 Task: Find connections with filter location Barranqueras with filter topic #aiwith filter profile language German with filter current company Mechanical Jobs and Career with filter school K.Ramakrishnan College of Engineering with filter industry Magnetic and Optical Media Manufacturing with filter service category HR Consulting with filter keywords title Finance Director
Action: Mouse moved to (497, 111)
Screenshot: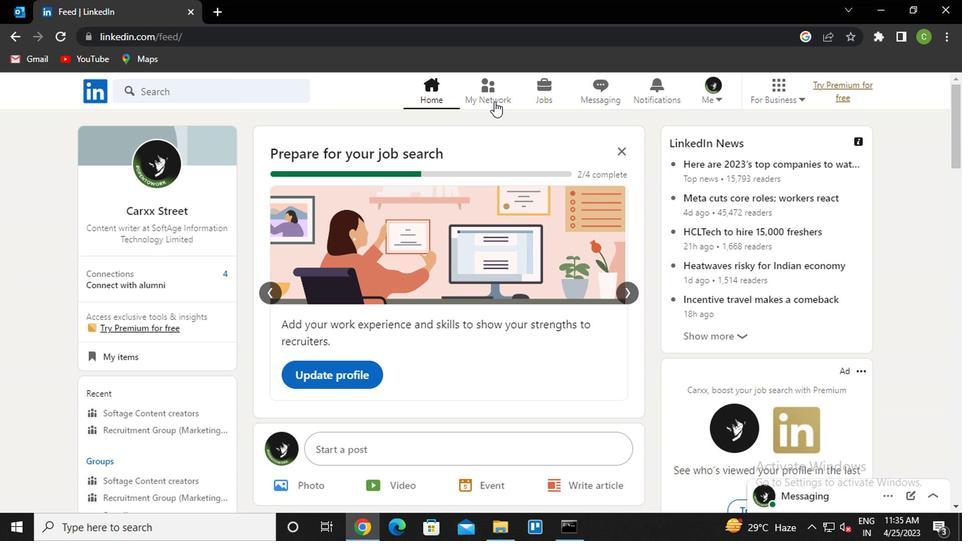 
Action: Mouse pressed left at (497, 111)
Screenshot: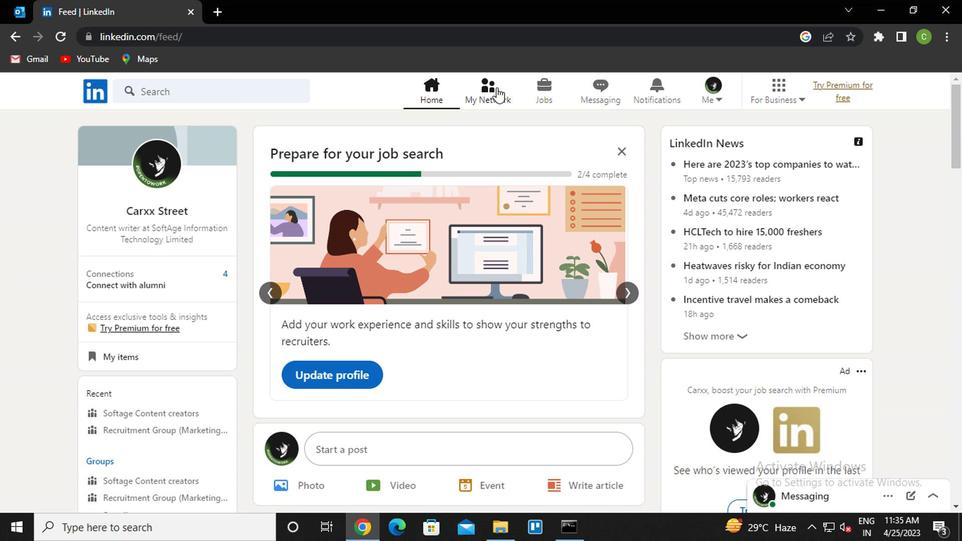 
Action: Mouse moved to (180, 174)
Screenshot: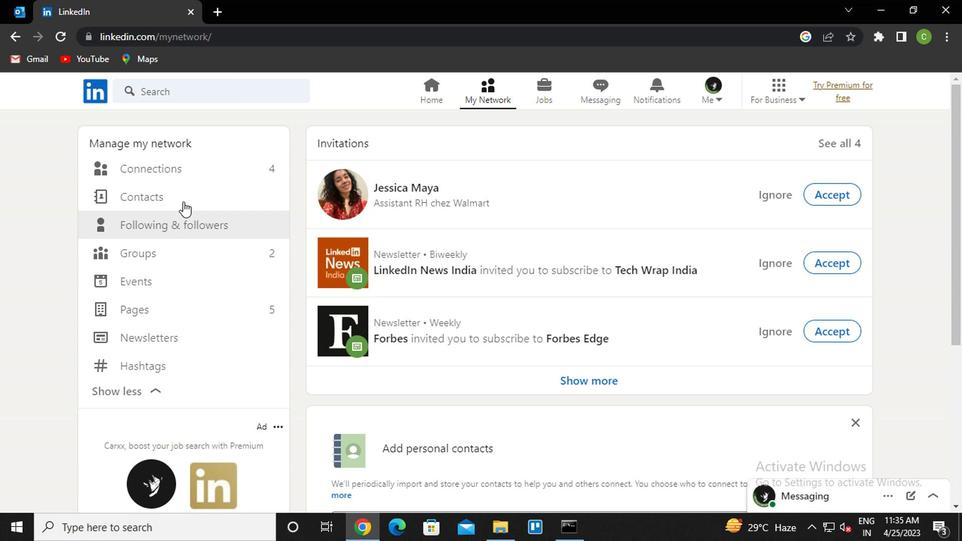 
Action: Mouse pressed left at (180, 174)
Screenshot: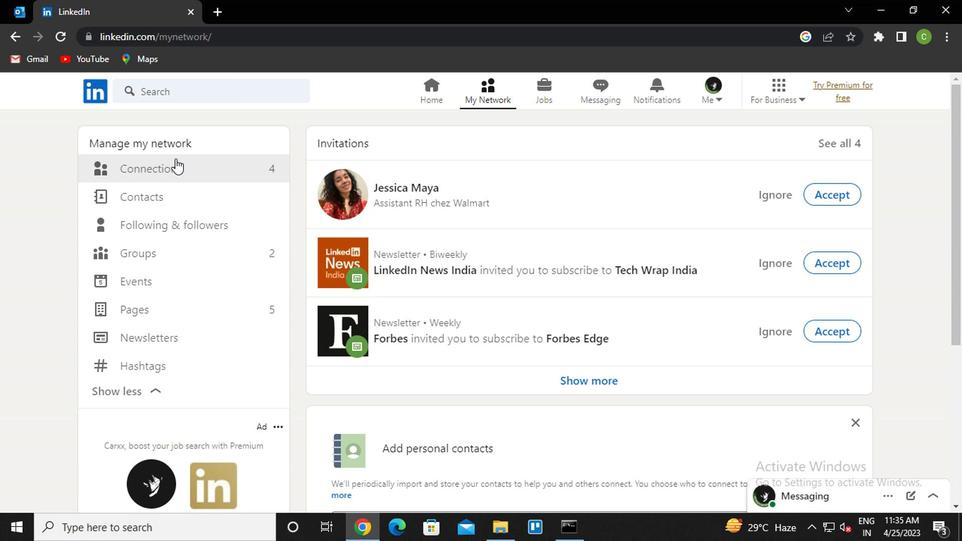 
Action: Mouse moved to (232, 188)
Screenshot: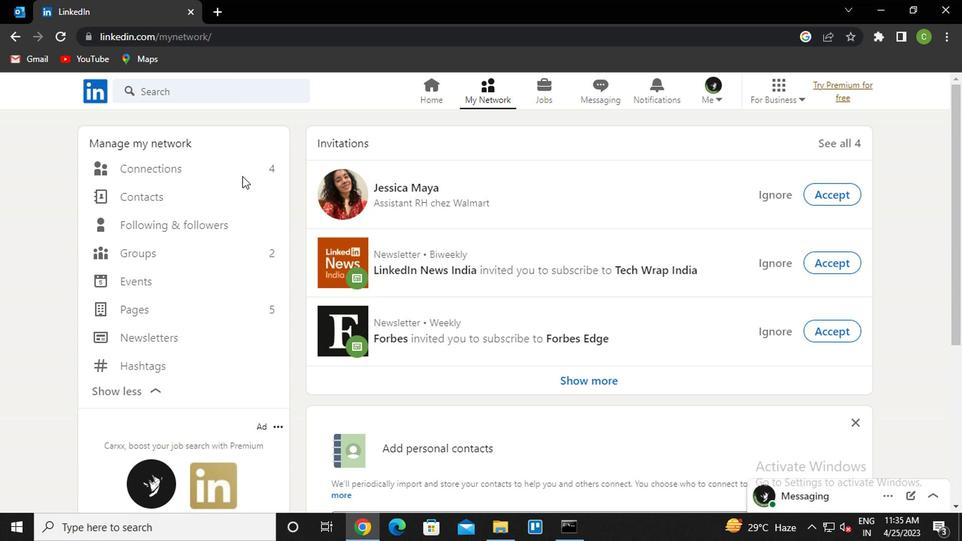 
Action: Mouse pressed left at (232, 188)
Screenshot: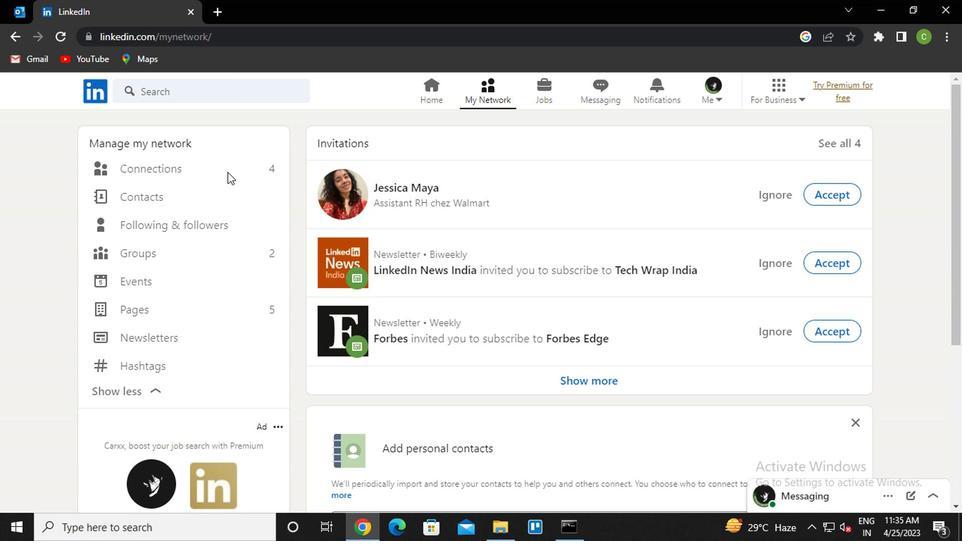 
Action: Mouse moved to (453, 245)
Screenshot: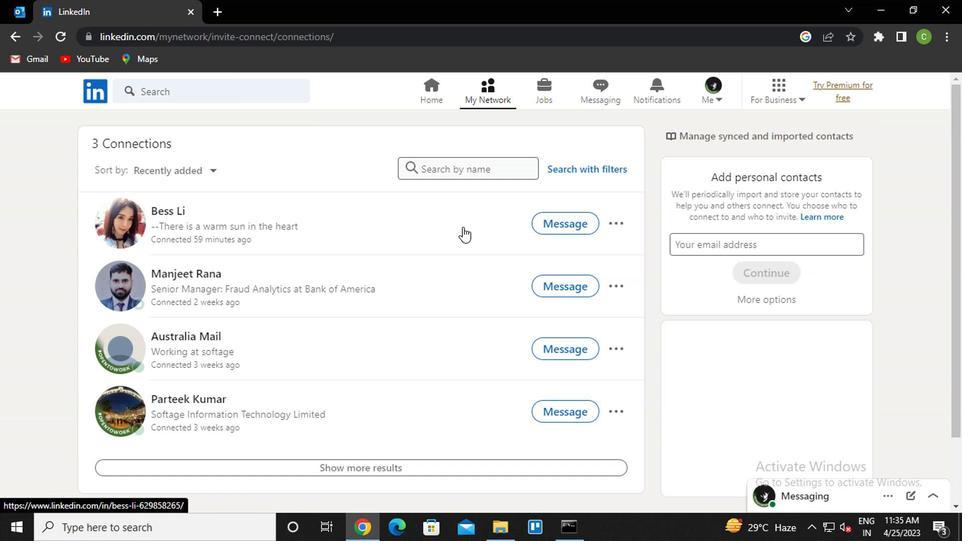 
Action: Mouse scrolled (453, 246) with delta (0, 0)
Screenshot: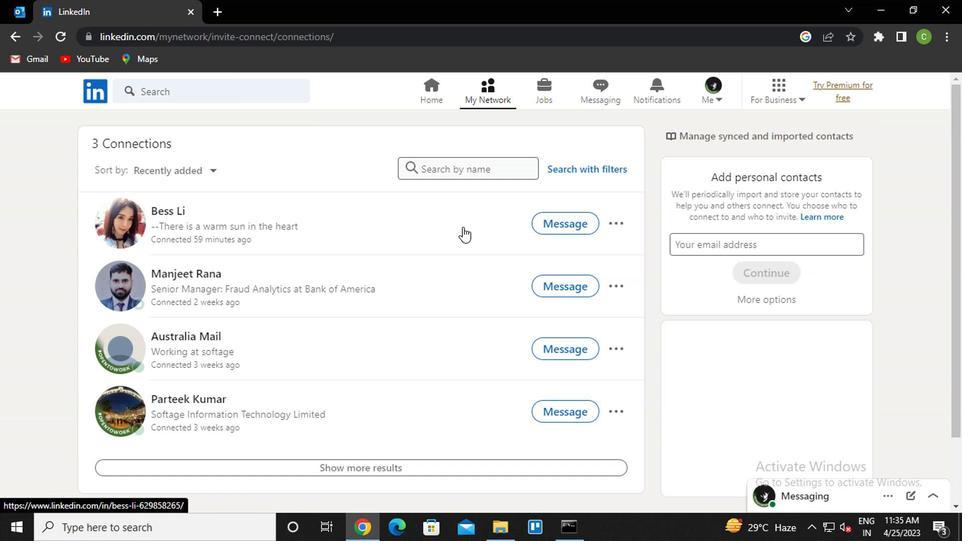 
Action: Mouse moved to (561, 186)
Screenshot: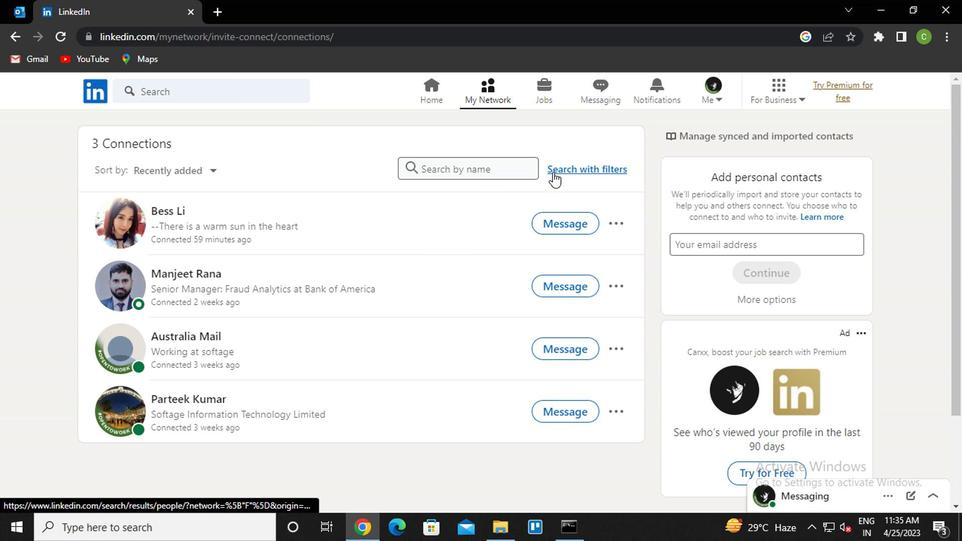 
Action: Mouse pressed left at (561, 186)
Screenshot: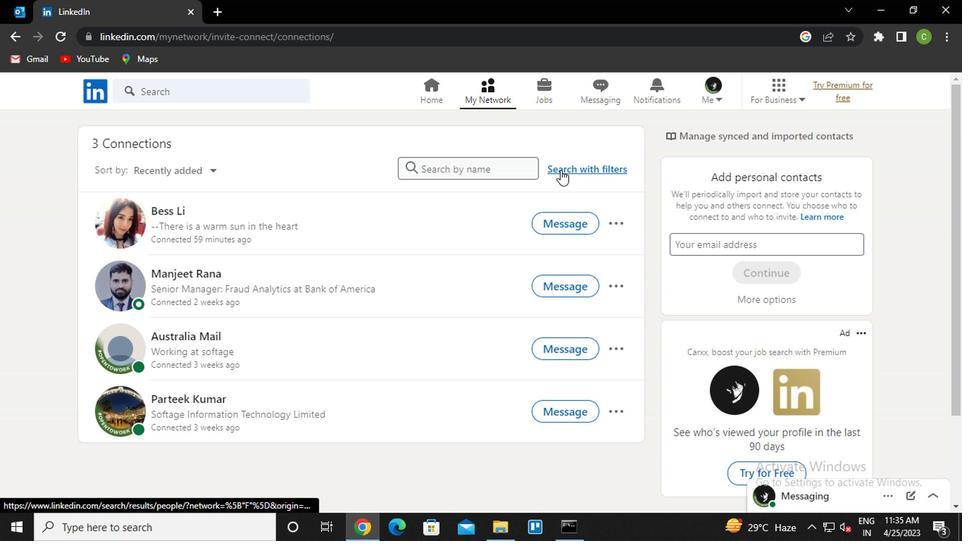
Action: Mouse moved to (492, 149)
Screenshot: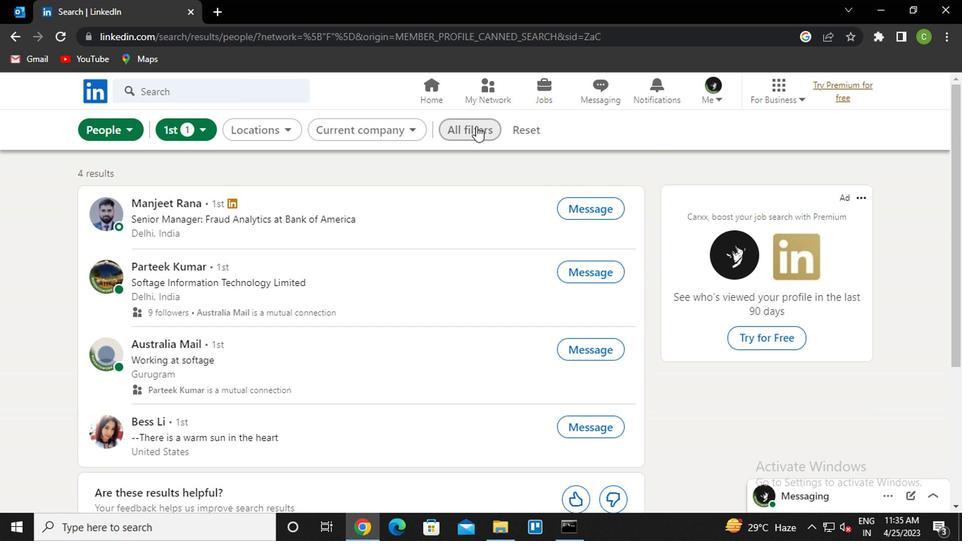 
Action: Mouse pressed left at (492, 149)
Screenshot: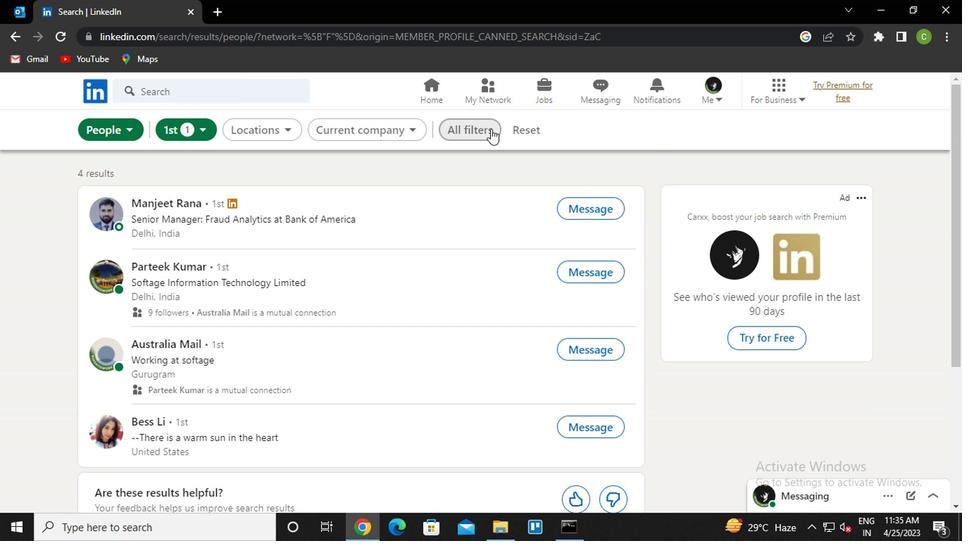 
Action: Mouse moved to (785, 333)
Screenshot: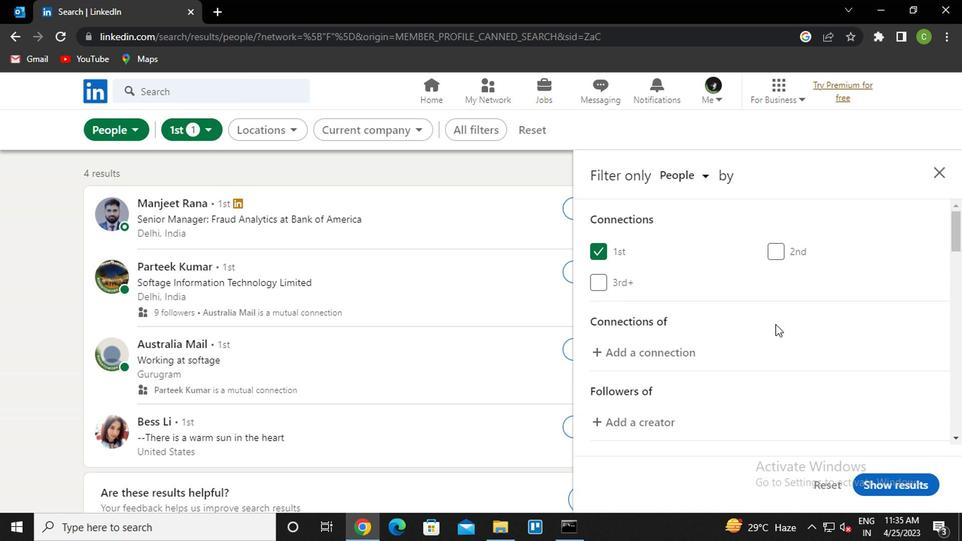 
Action: Mouse scrolled (785, 334) with delta (0, 0)
Screenshot: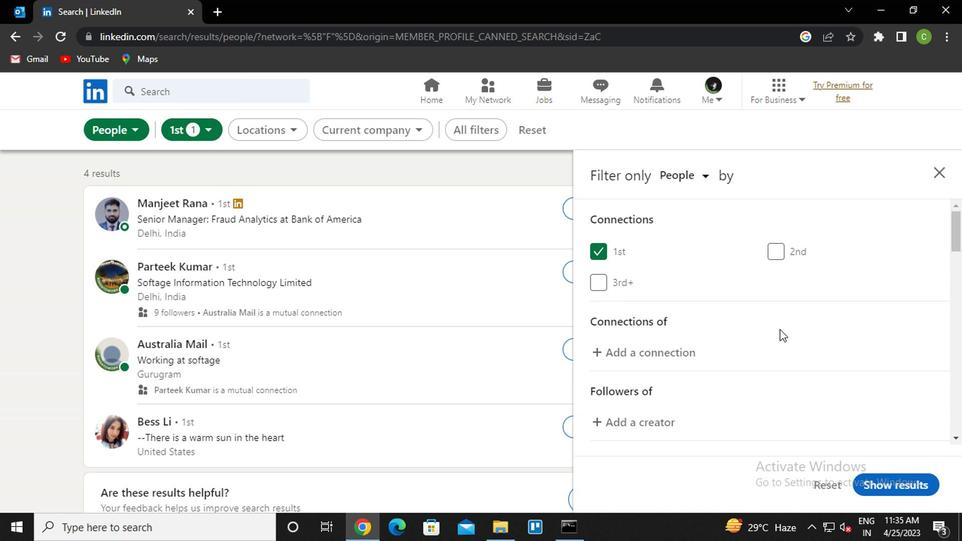 
Action: Mouse scrolled (785, 334) with delta (0, 0)
Screenshot: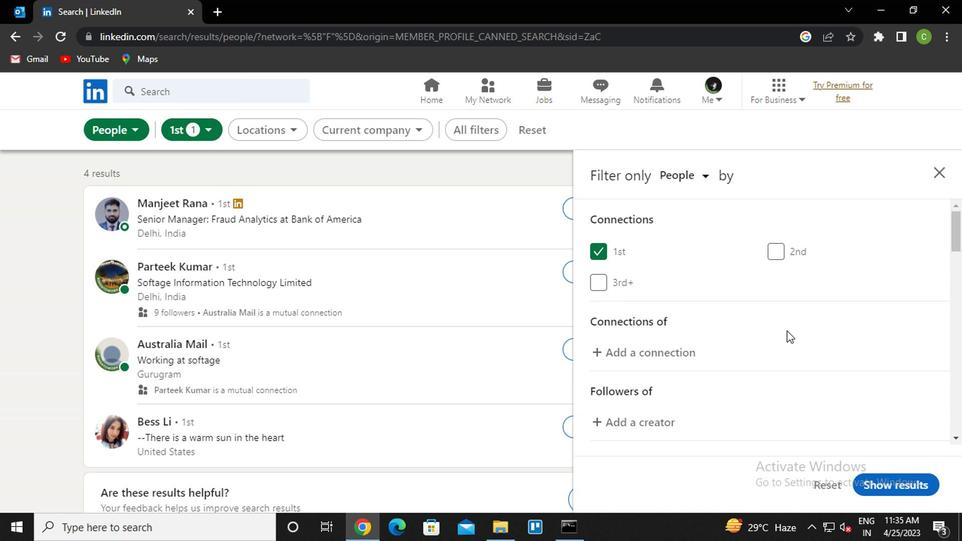 
Action: Mouse scrolled (785, 334) with delta (0, 0)
Screenshot: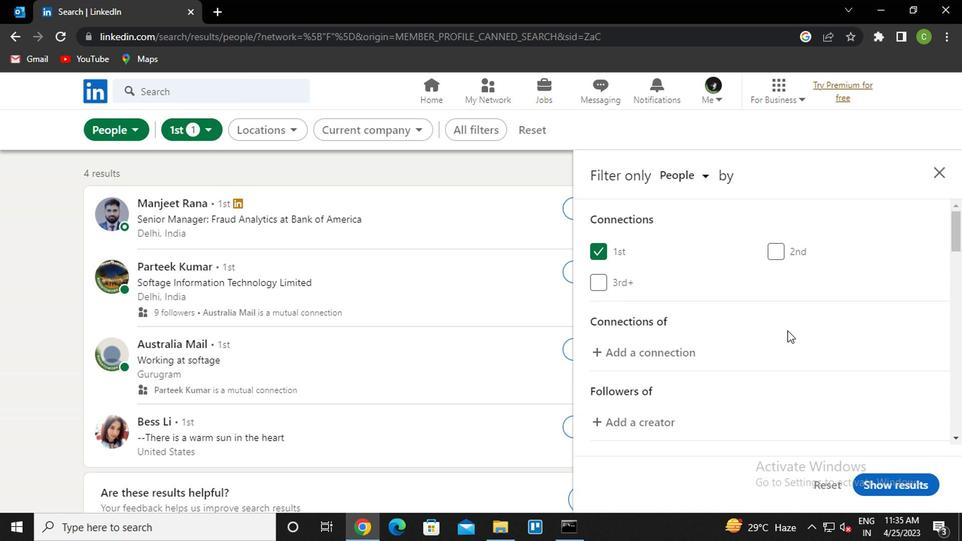 
Action: Mouse scrolled (785, 334) with delta (0, 0)
Screenshot: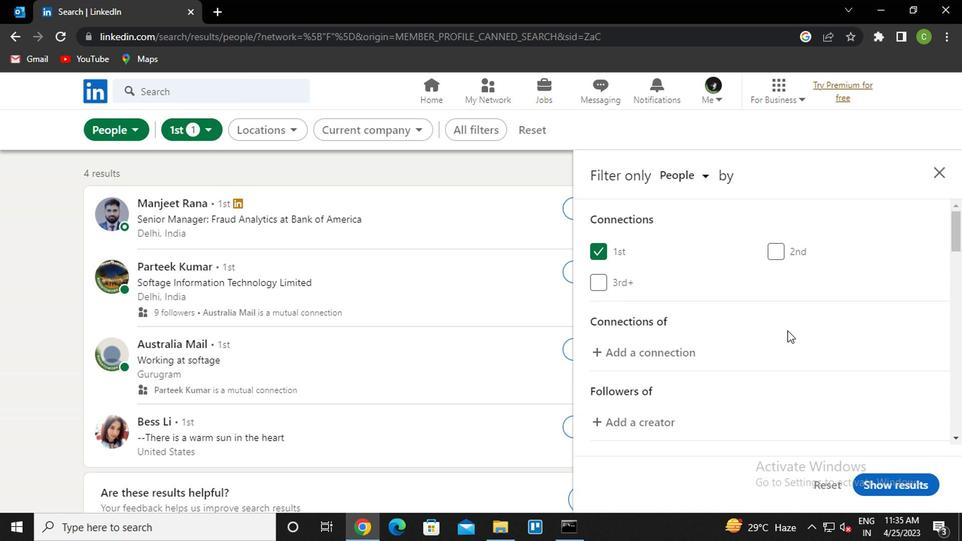 
Action: Mouse scrolled (785, 332) with delta (0, -1)
Screenshot: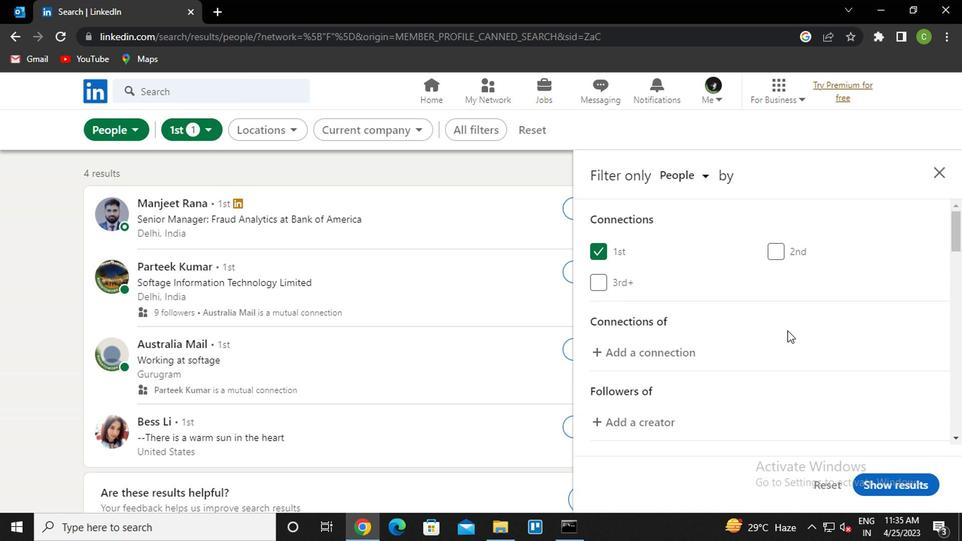 
Action: Mouse scrolled (785, 332) with delta (0, -1)
Screenshot: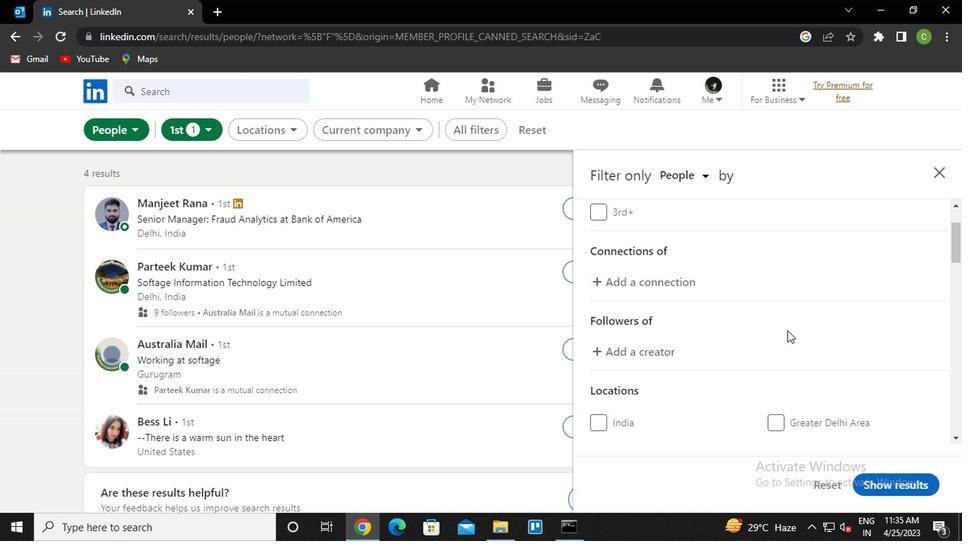 
Action: Mouse moved to (810, 412)
Screenshot: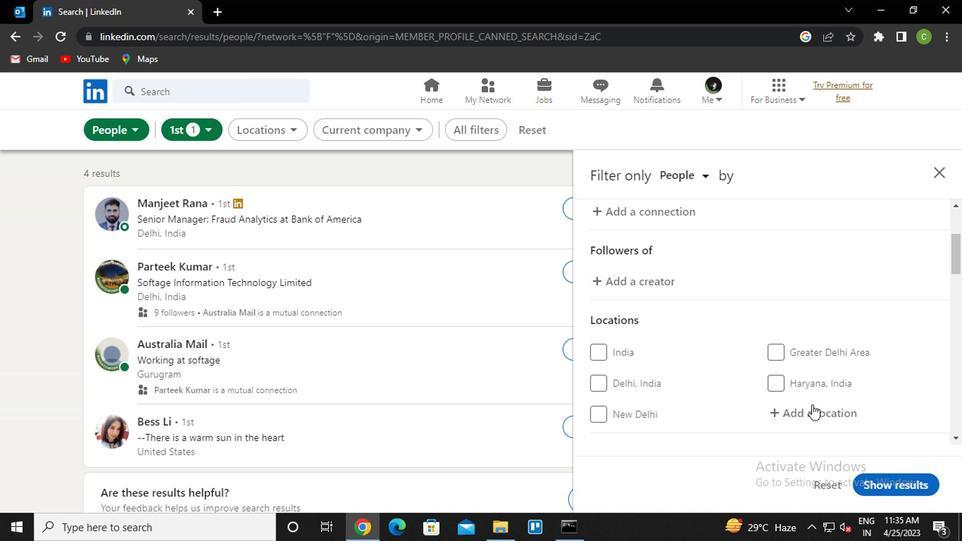 
Action: Mouse pressed left at (810, 412)
Screenshot: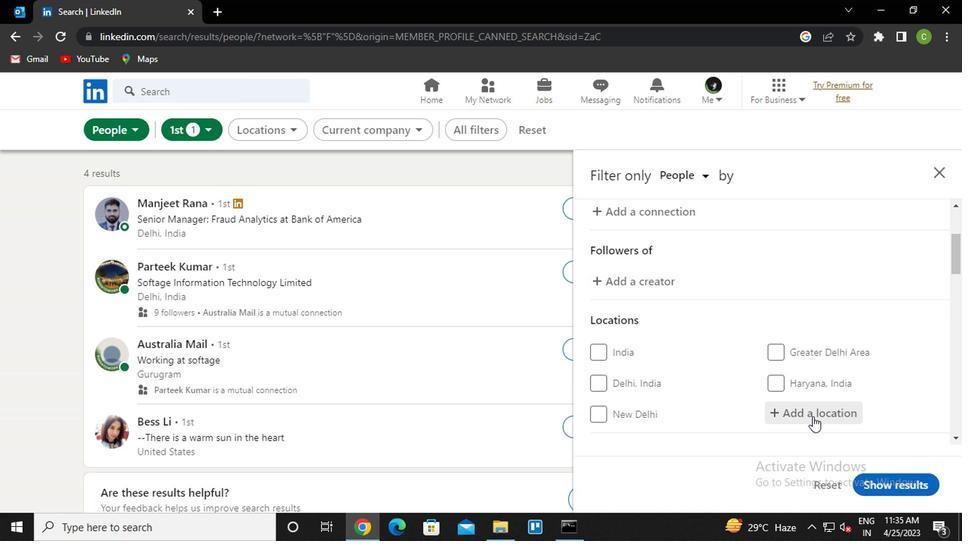 
Action: Mouse moved to (809, 404)
Screenshot: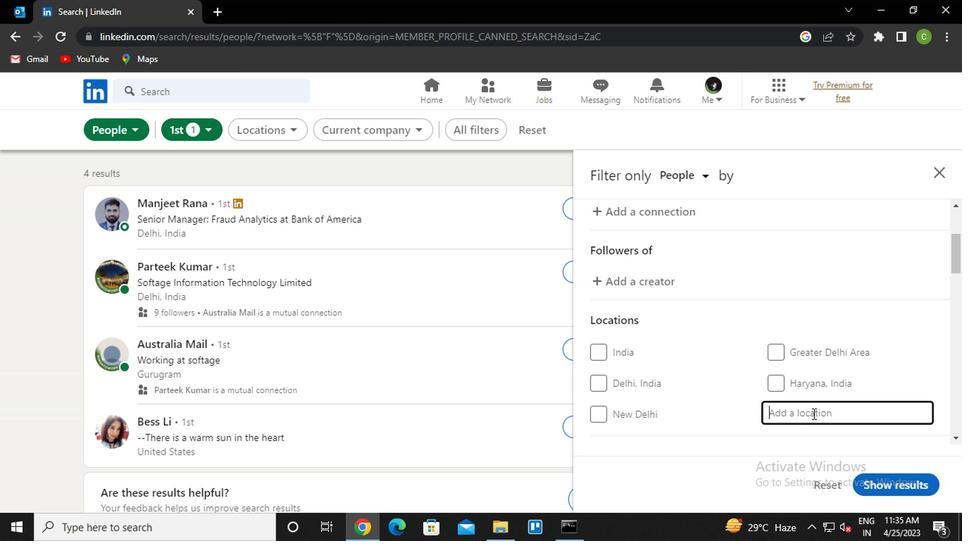 
Action: Key pressed <Key.caps_lock>b<Key.caps_lock>arraq
Screenshot: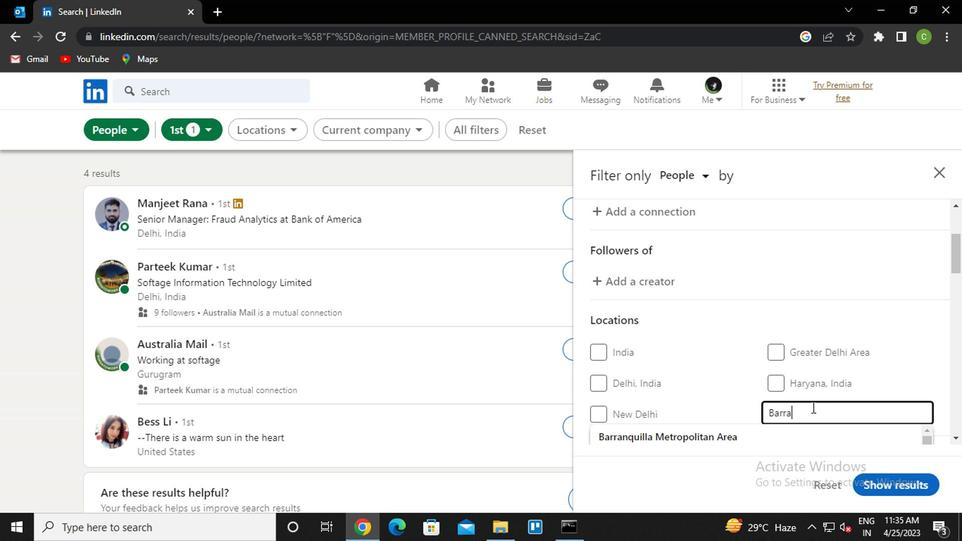 
Action: Mouse moved to (808, 404)
Screenshot: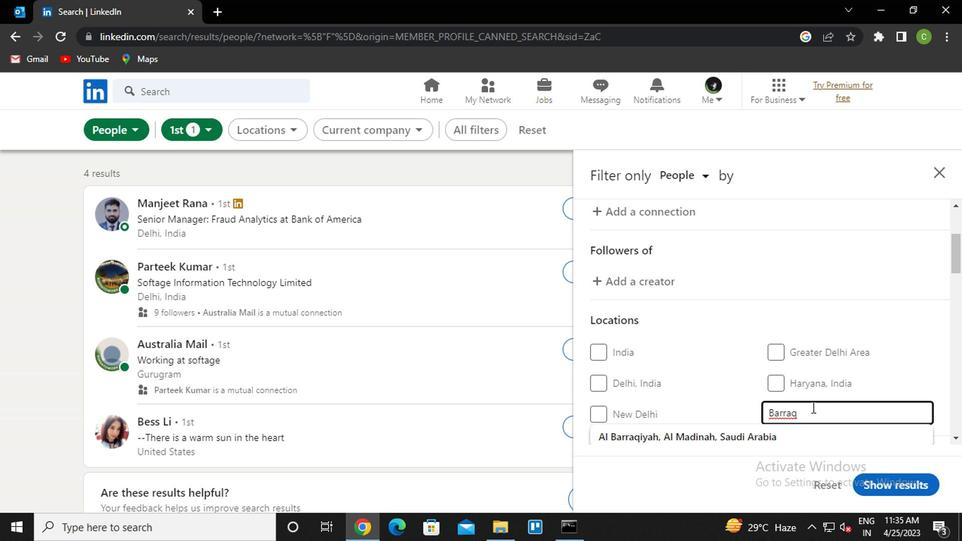 
Action: Mouse scrolled (808, 403) with delta (0, -1)
Screenshot: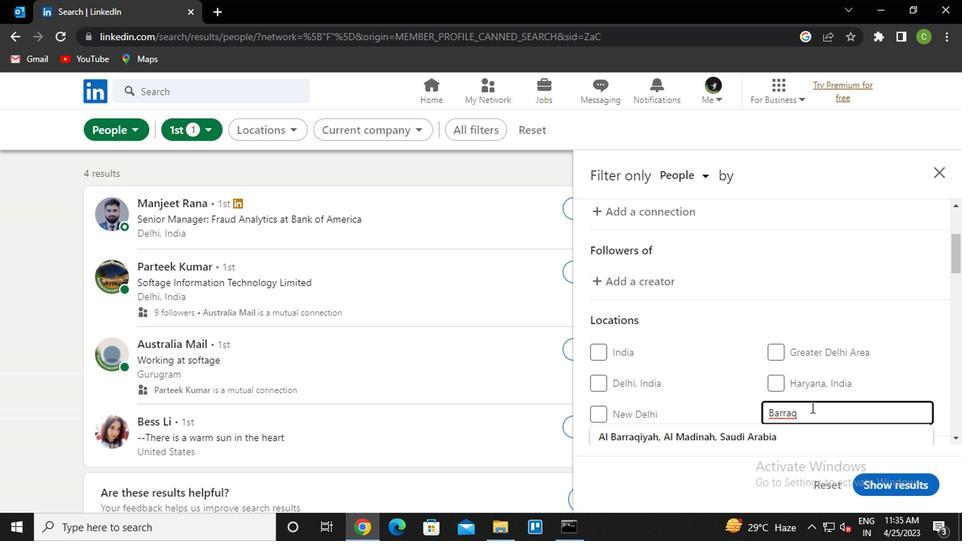 
Action: Mouse moved to (807, 404)
Screenshot: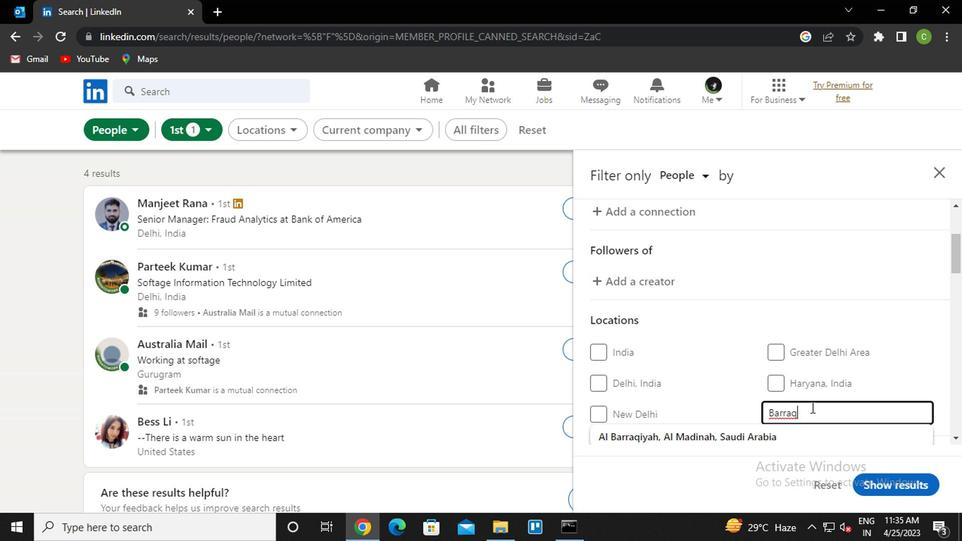 
Action: Mouse scrolled (807, 403) with delta (0, -1)
Screenshot: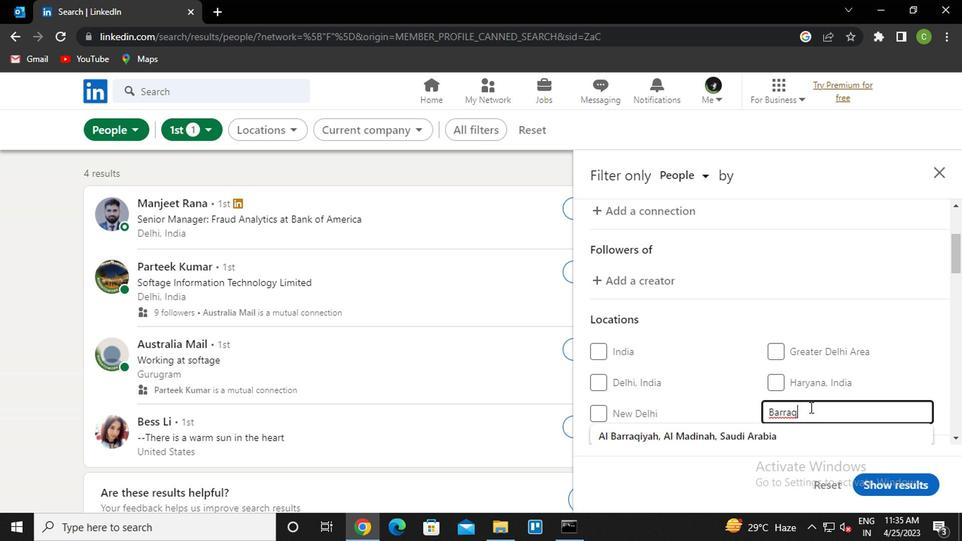 
Action: Mouse moved to (819, 287)
Screenshot: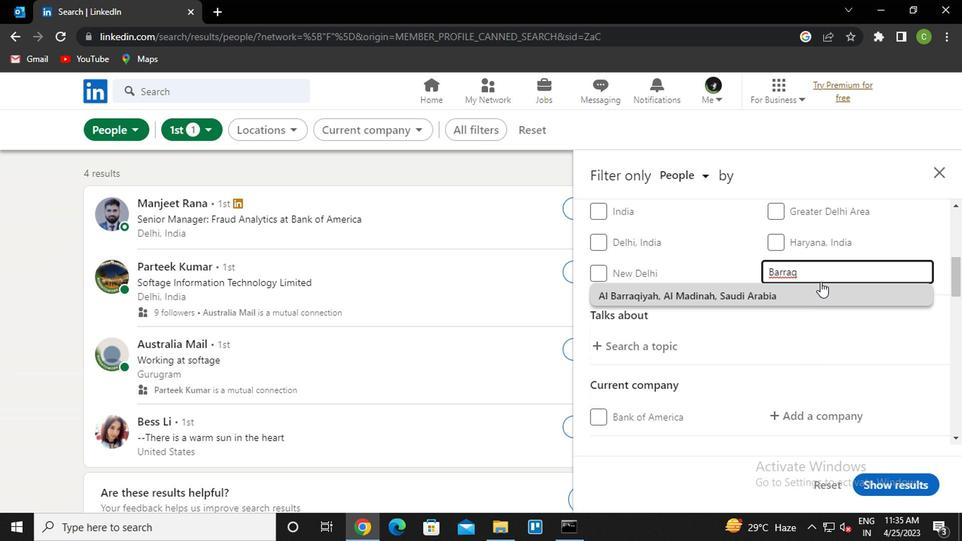
Action: Key pressed ueras
Screenshot: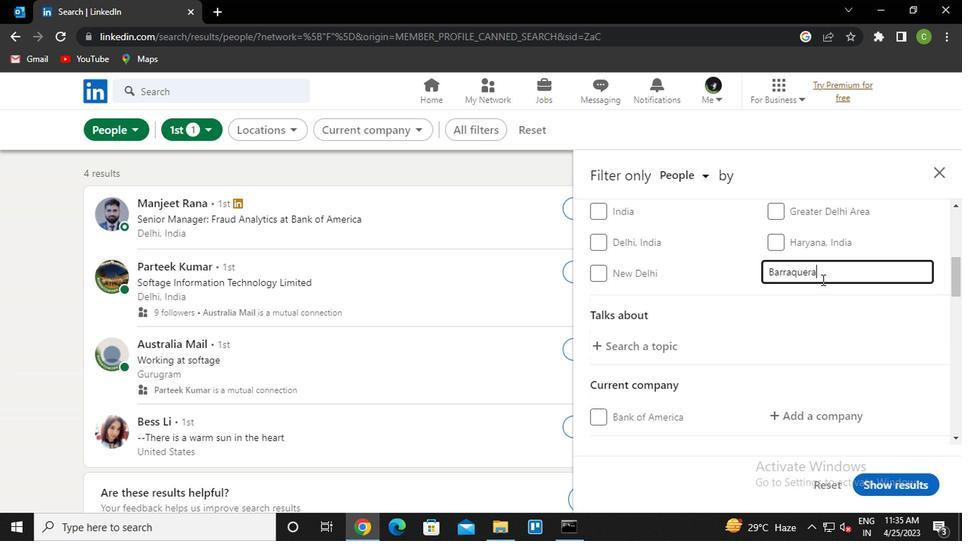 
Action: Mouse moved to (782, 326)
Screenshot: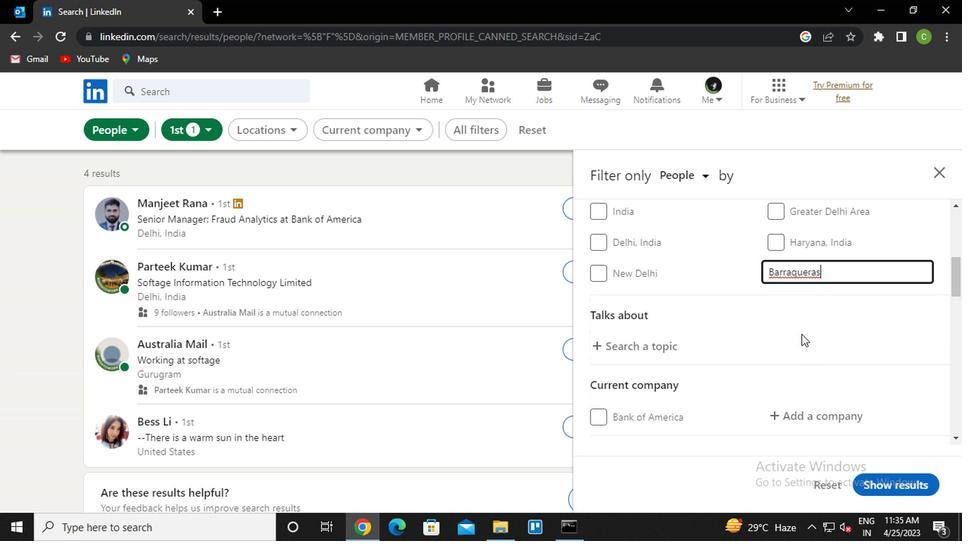 
Action: Mouse pressed left at (782, 326)
Screenshot: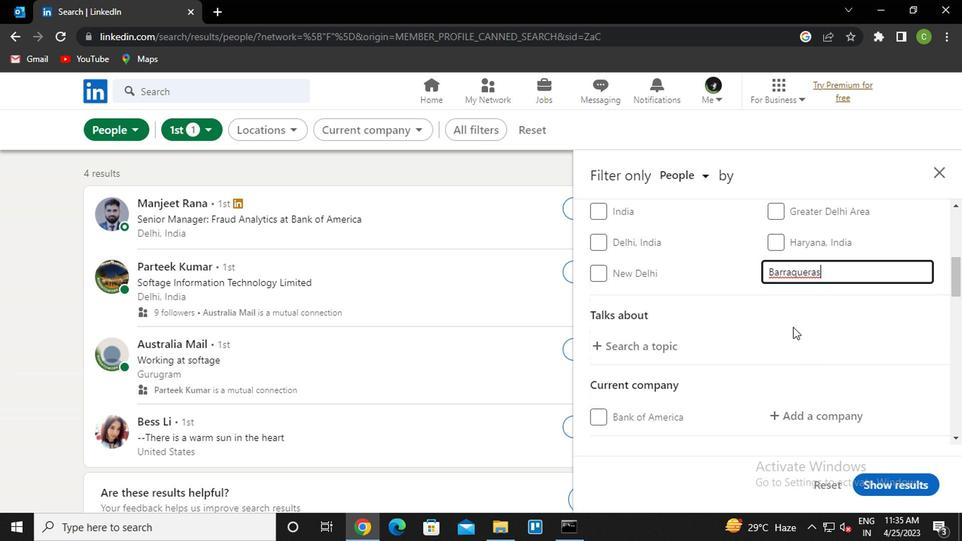 
Action: Mouse moved to (624, 350)
Screenshot: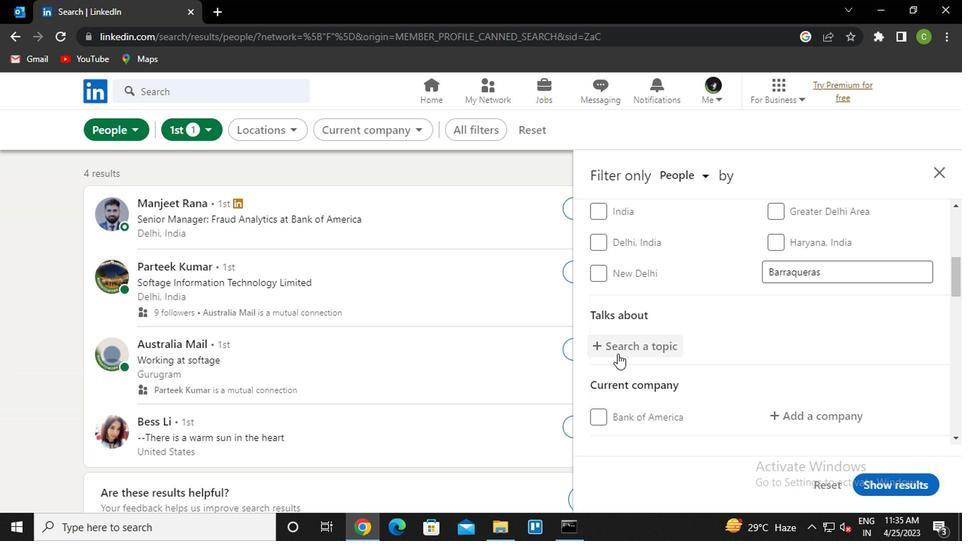 
Action: Mouse pressed left at (624, 350)
Screenshot: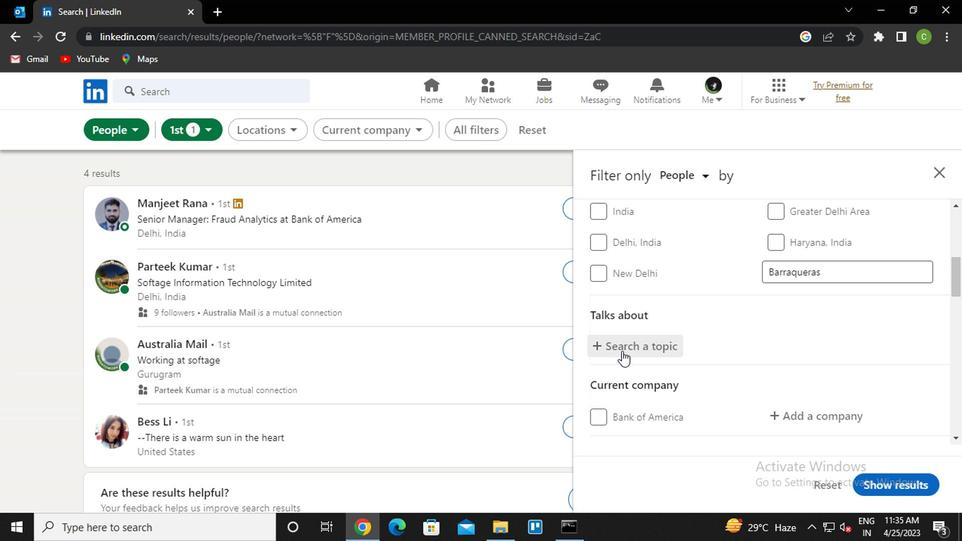 
Action: Key pressed <Key.shift>#AI
Screenshot: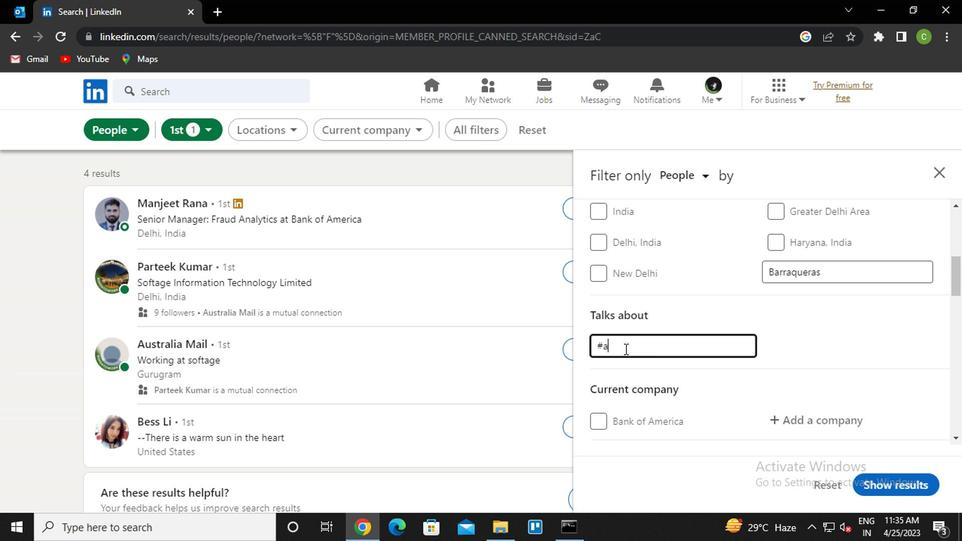 
Action: Mouse moved to (777, 339)
Screenshot: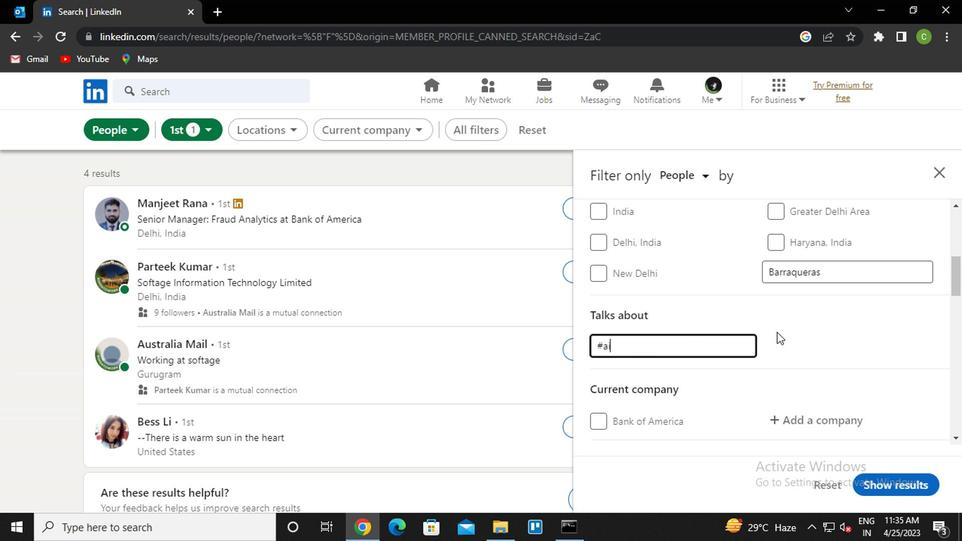 
Action: Mouse pressed left at (777, 339)
Screenshot: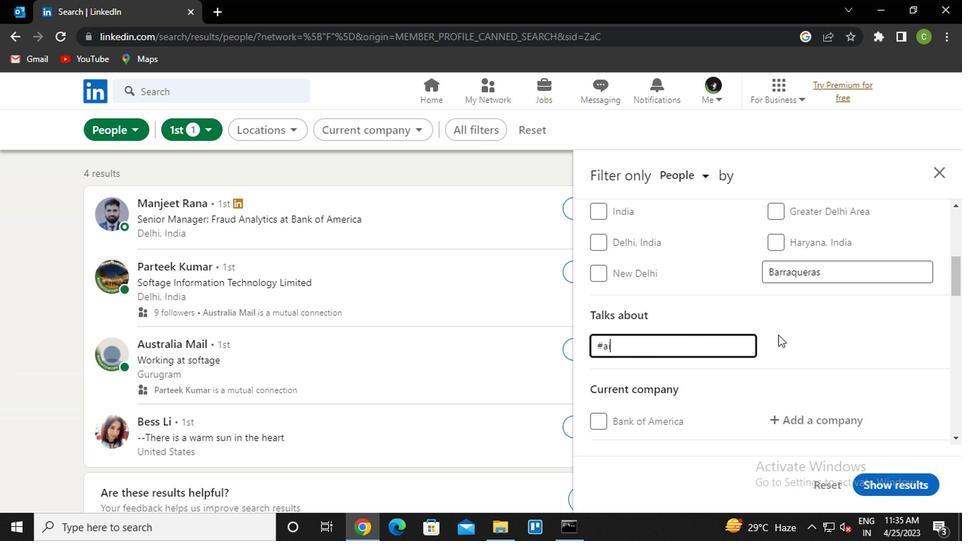 
Action: Mouse moved to (775, 344)
Screenshot: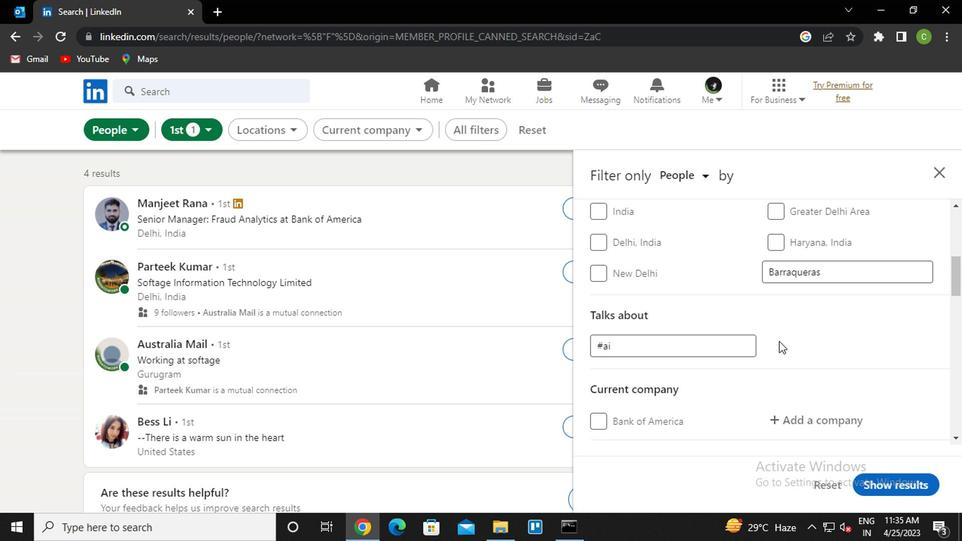 
Action: Mouse scrolled (775, 343) with delta (0, -1)
Screenshot: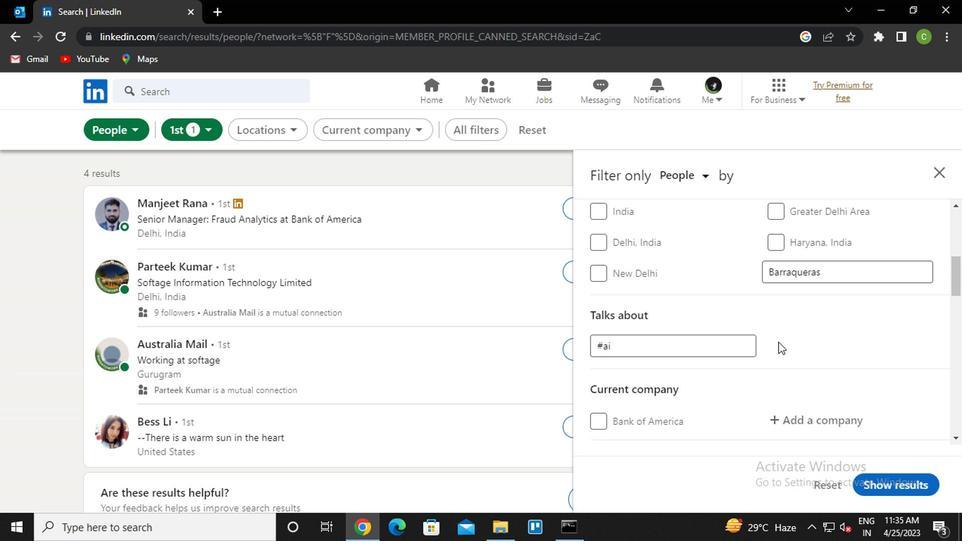 
Action: Mouse moved to (768, 348)
Screenshot: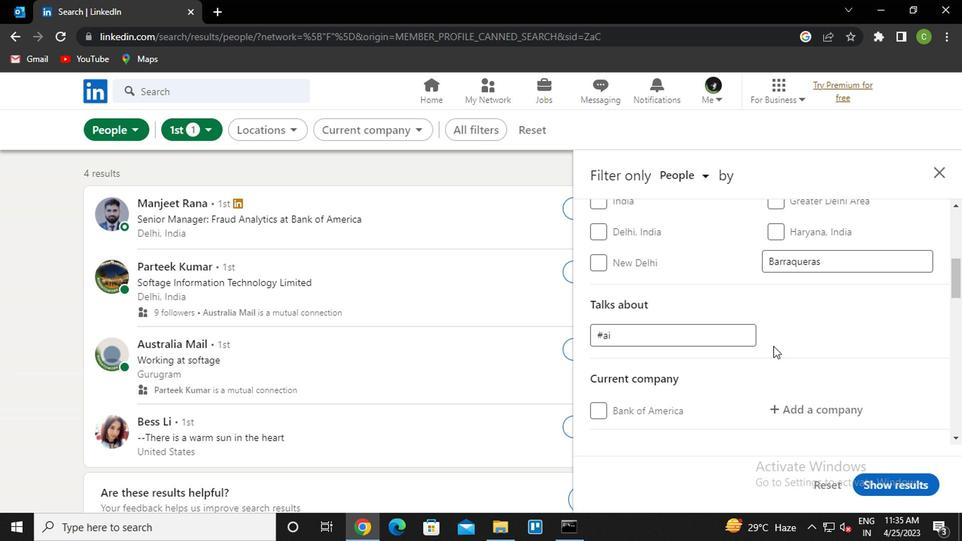 
Action: Mouse scrolled (768, 347) with delta (0, 0)
Screenshot: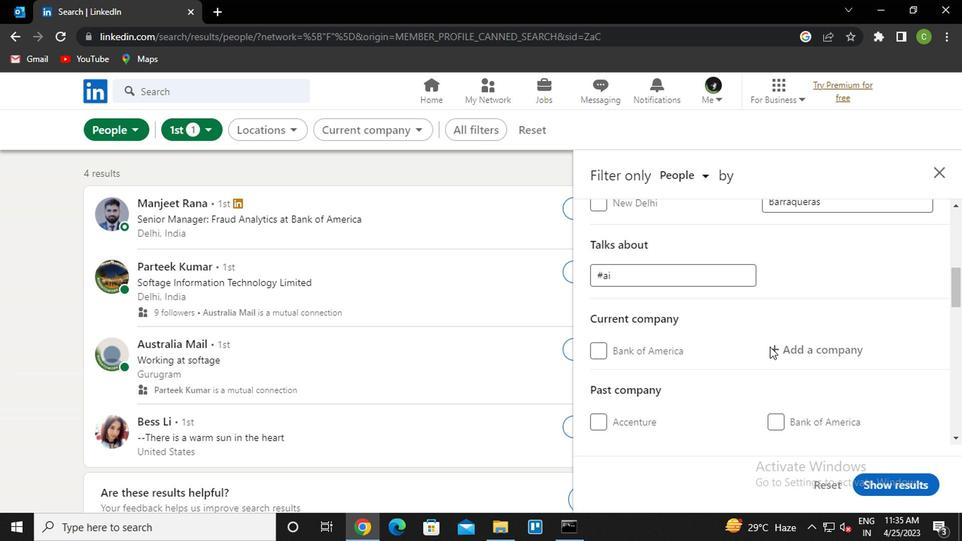 
Action: Mouse moved to (793, 281)
Screenshot: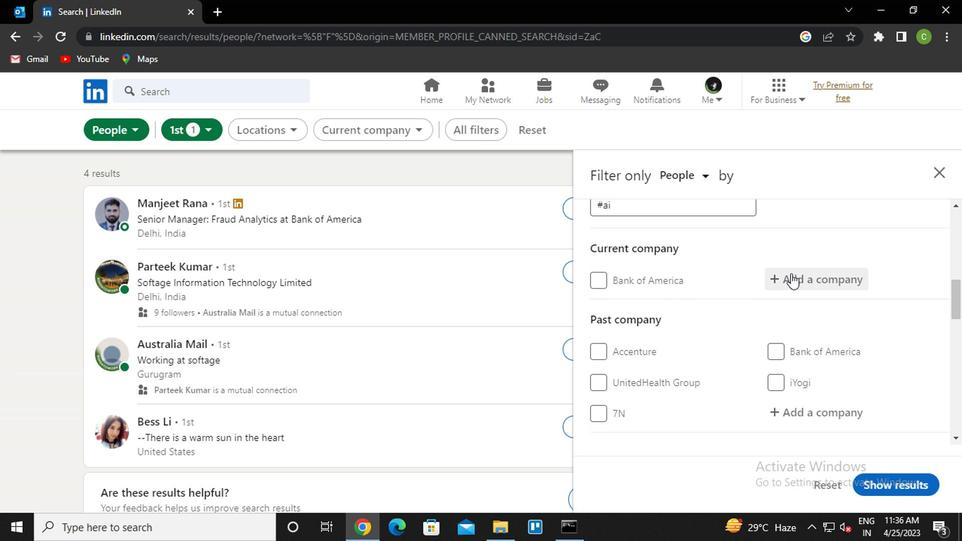 
Action: Mouse pressed left at (793, 281)
Screenshot: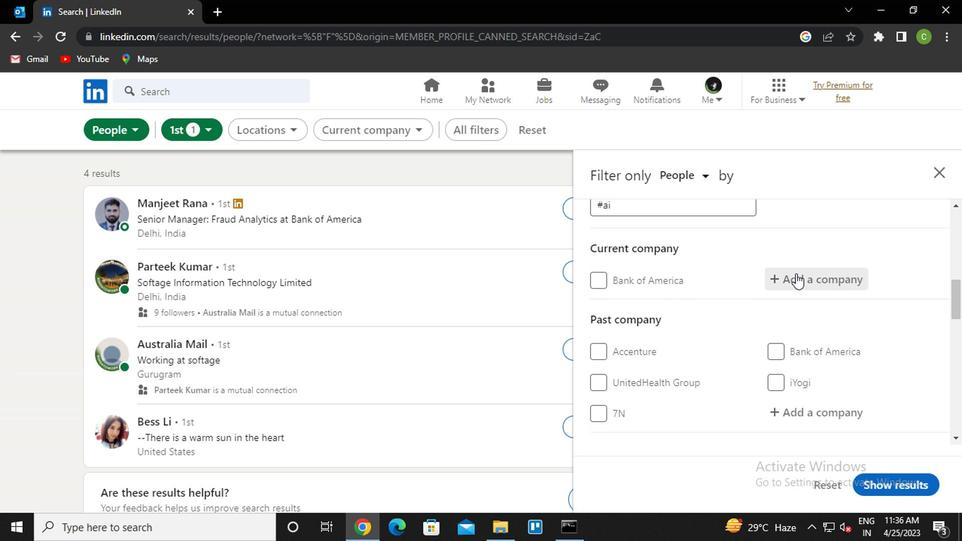 
Action: Mouse moved to (797, 303)
Screenshot: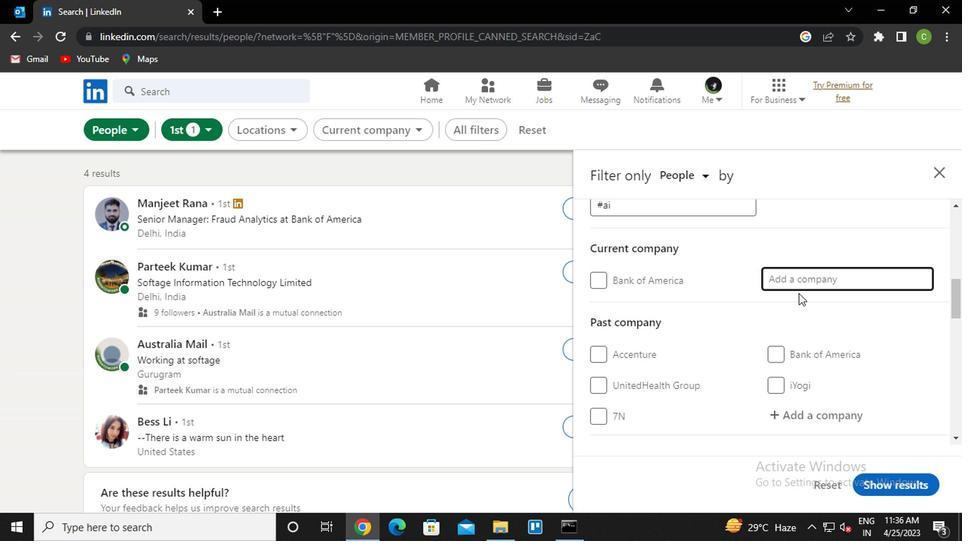 
Action: Key pressed <Key.caps_lock>M<Key.caps_lock>ECHANICA
Screenshot: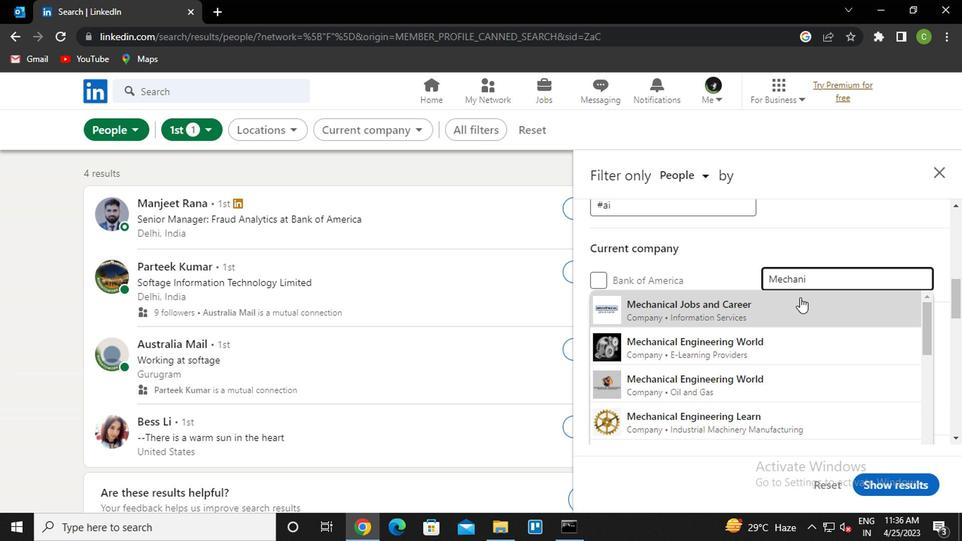 
Action: Mouse moved to (804, 318)
Screenshot: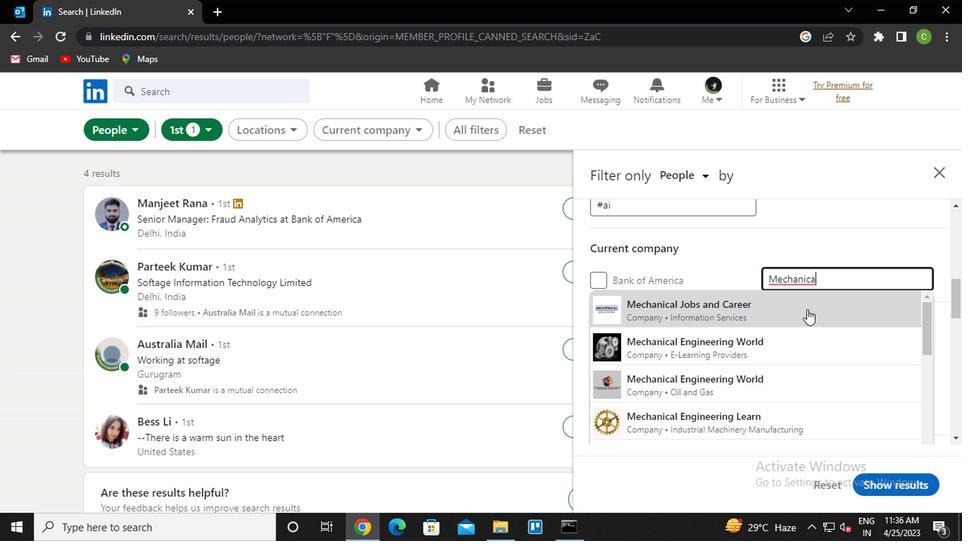 
Action: Mouse pressed left at (804, 318)
Screenshot: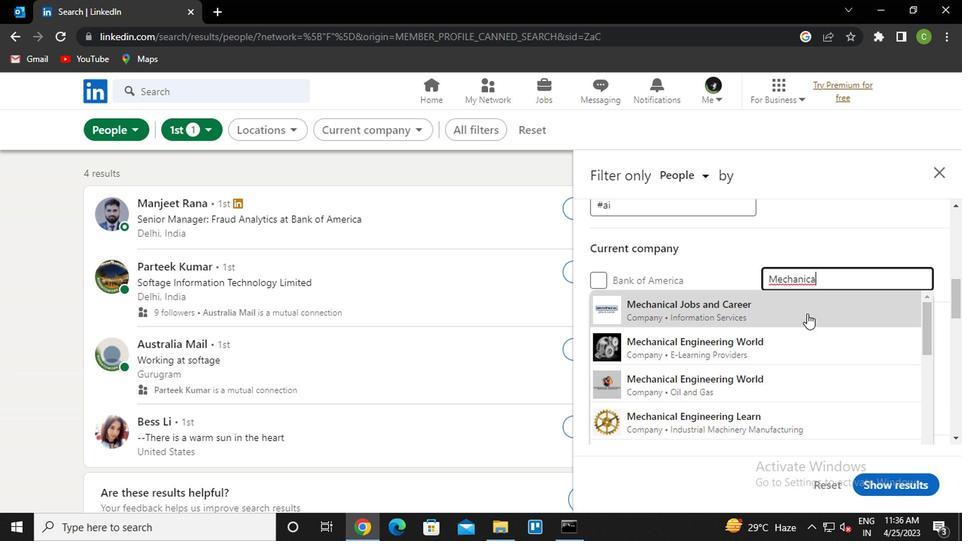 
Action: Mouse moved to (805, 318)
Screenshot: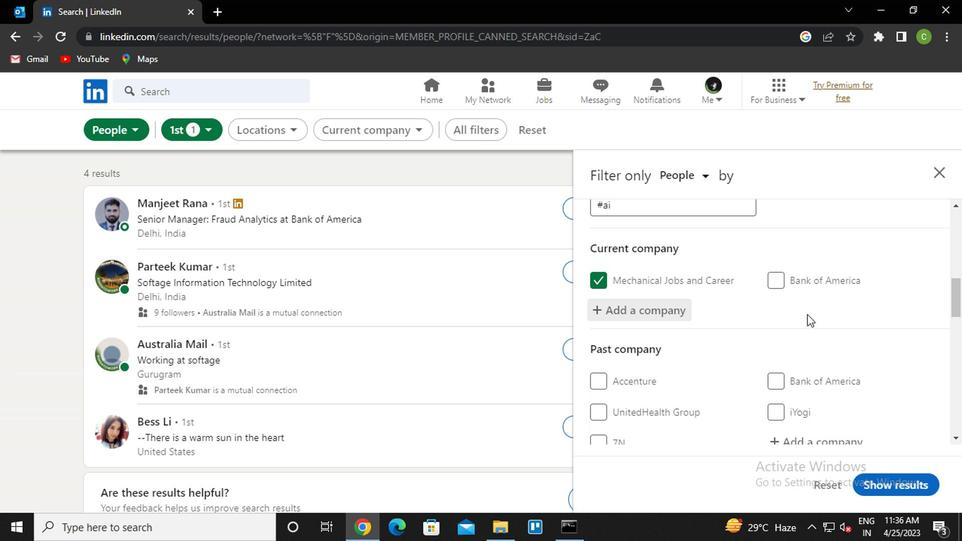 
Action: Mouse scrolled (805, 318) with delta (0, 0)
Screenshot: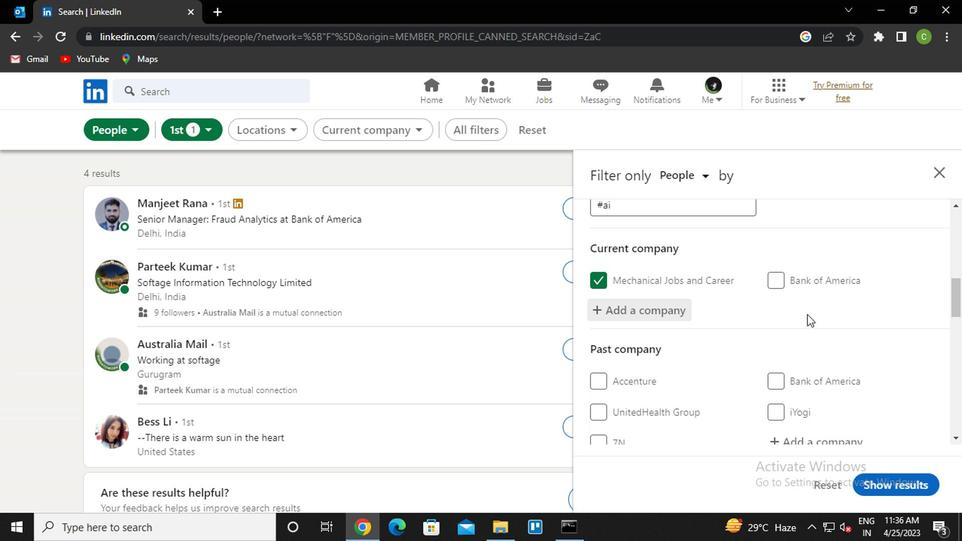 
Action: Mouse scrolled (805, 318) with delta (0, 0)
Screenshot: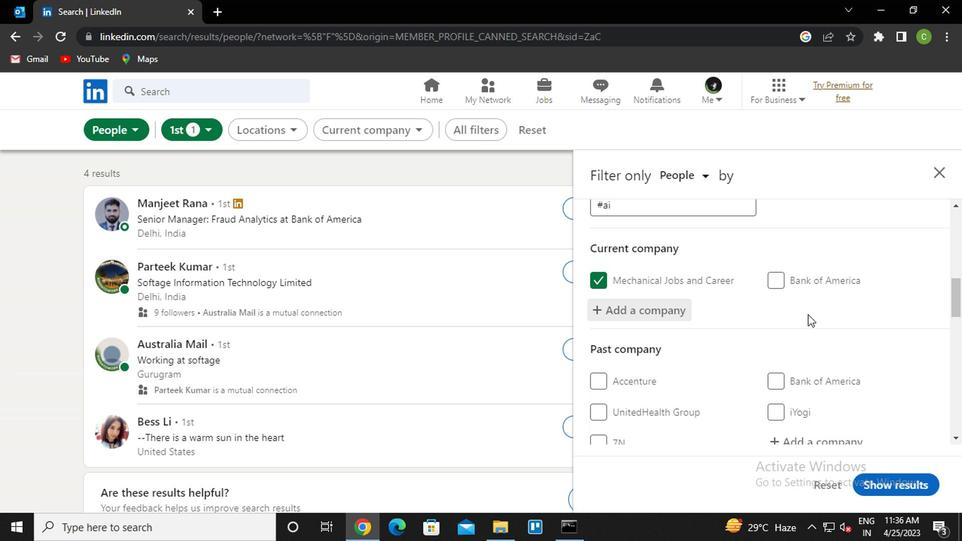 
Action: Mouse scrolled (805, 318) with delta (0, 0)
Screenshot: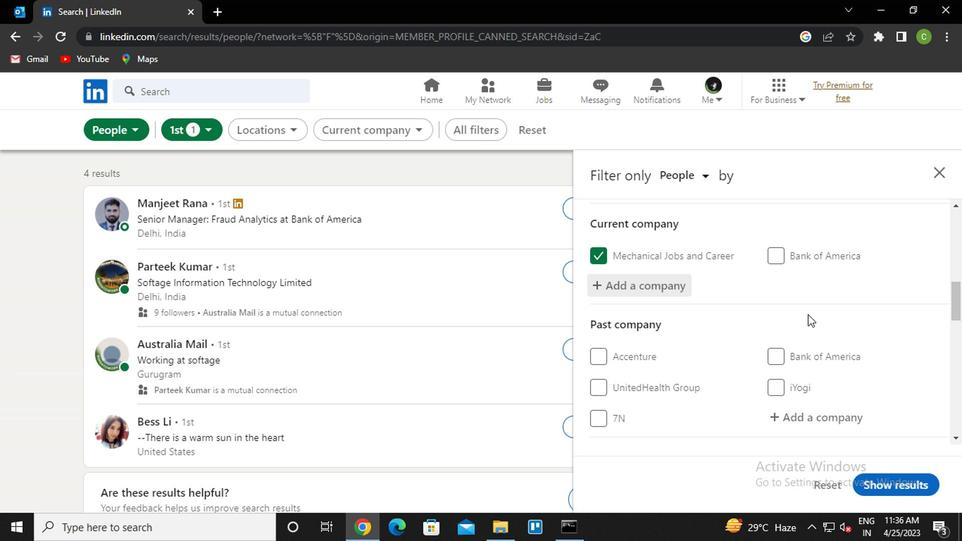 
Action: Mouse moved to (805, 304)
Screenshot: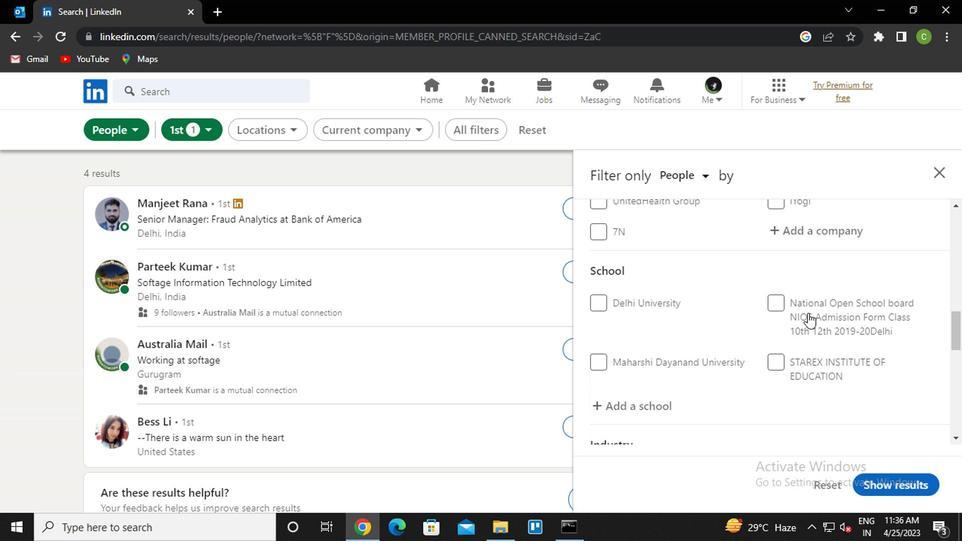 
Action: Mouse scrolled (805, 305) with delta (0, 0)
Screenshot: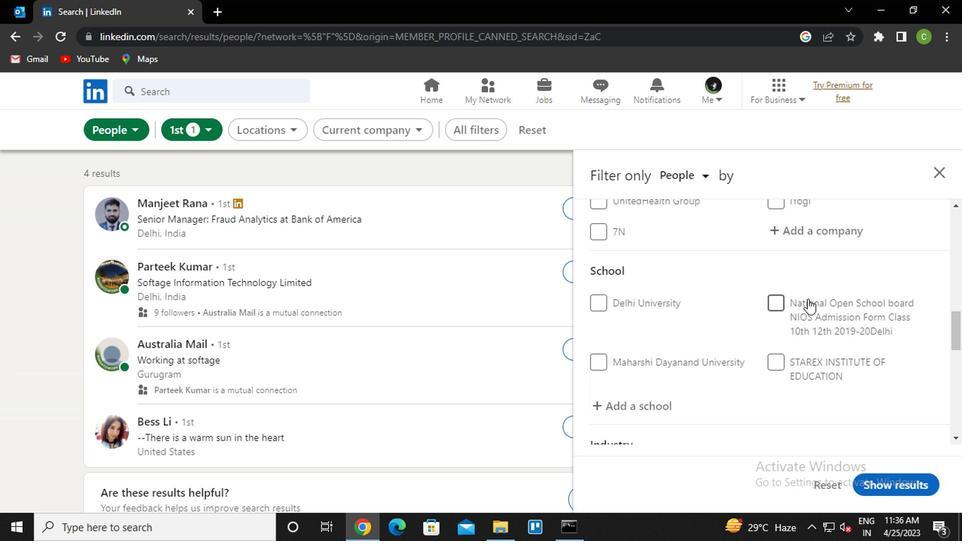 
Action: Mouse moved to (806, 326)
Screenshot: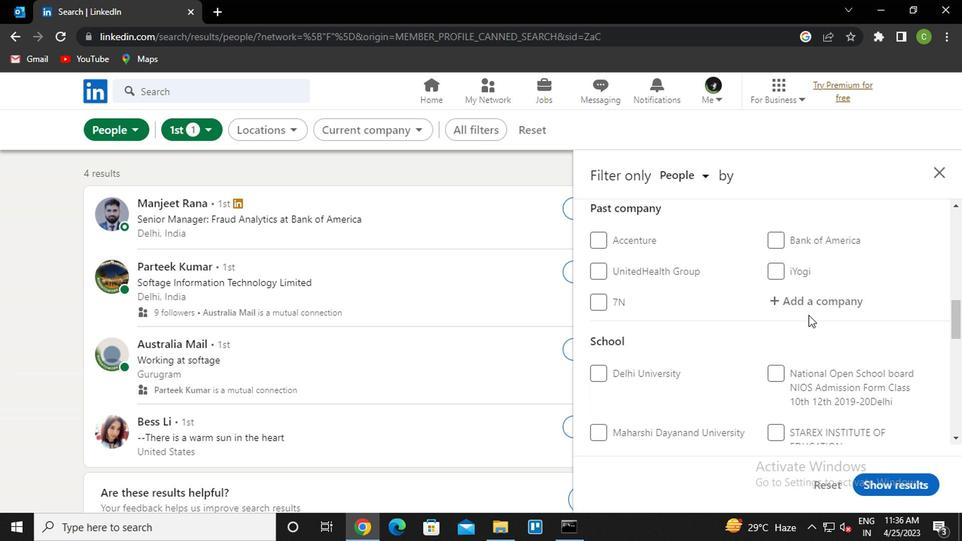 
Action: Mouse scrolled (806, 325) with delta (0, -1)
Screenshot: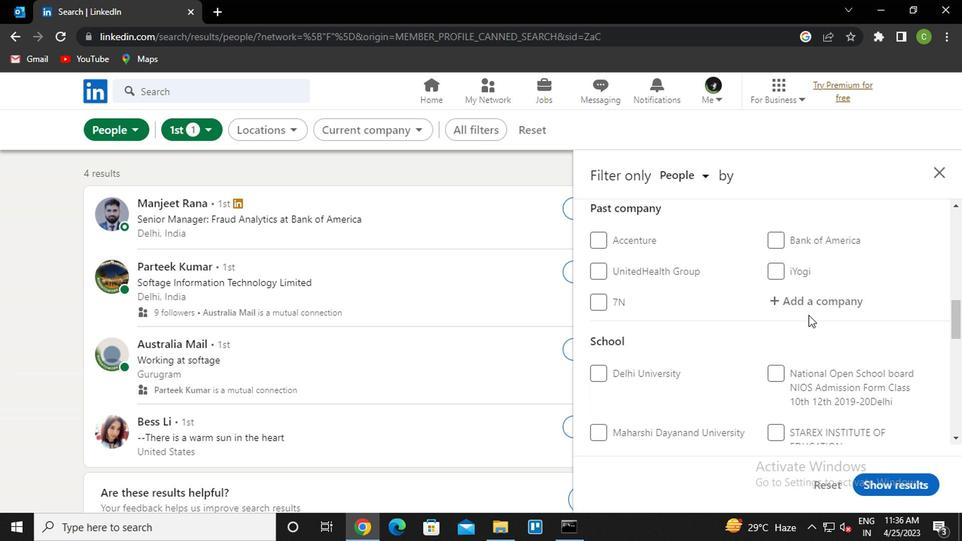 
Action: Mouse moved to (662, 399)
Screenshot: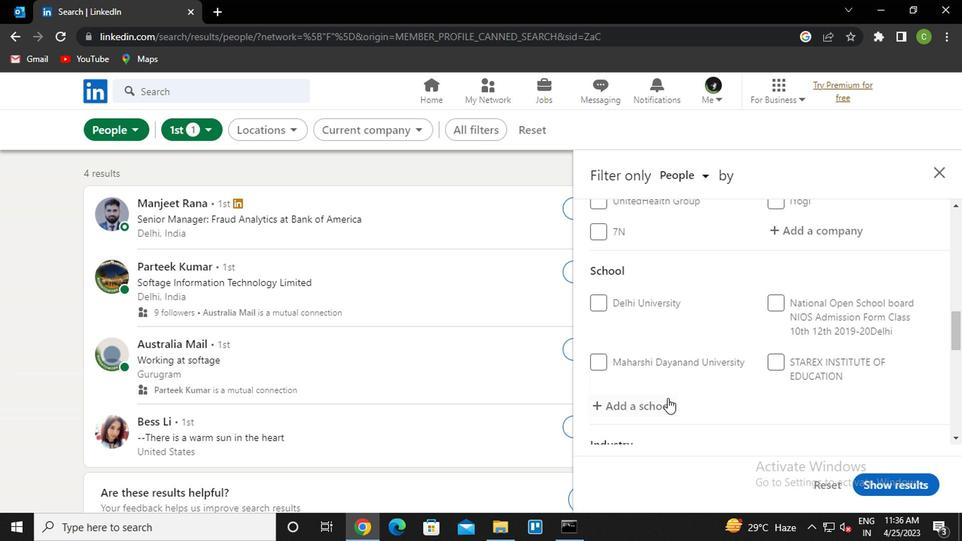 
Action: Mouse pressed left at (662, 399)
Screenshot: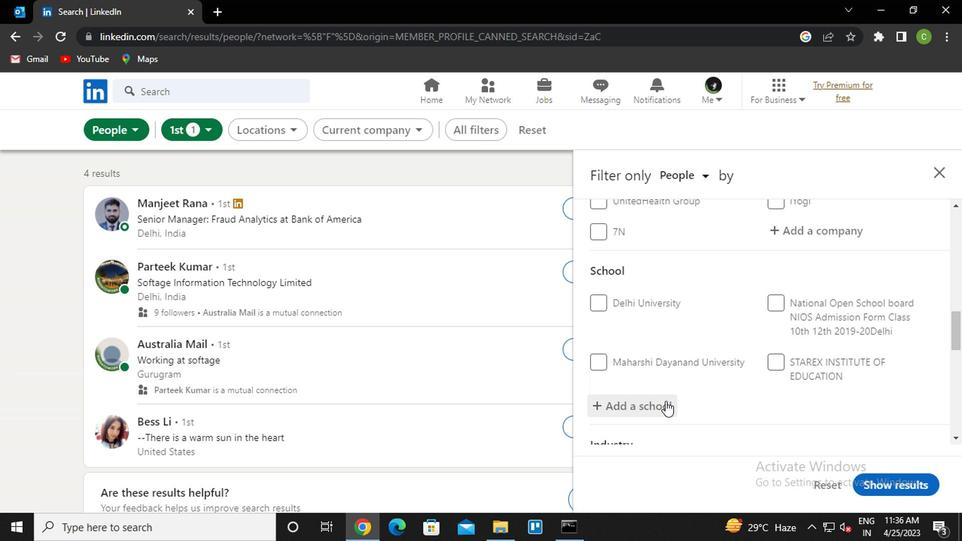 
Action: Mouse moved to (675, 385)
Screenshot: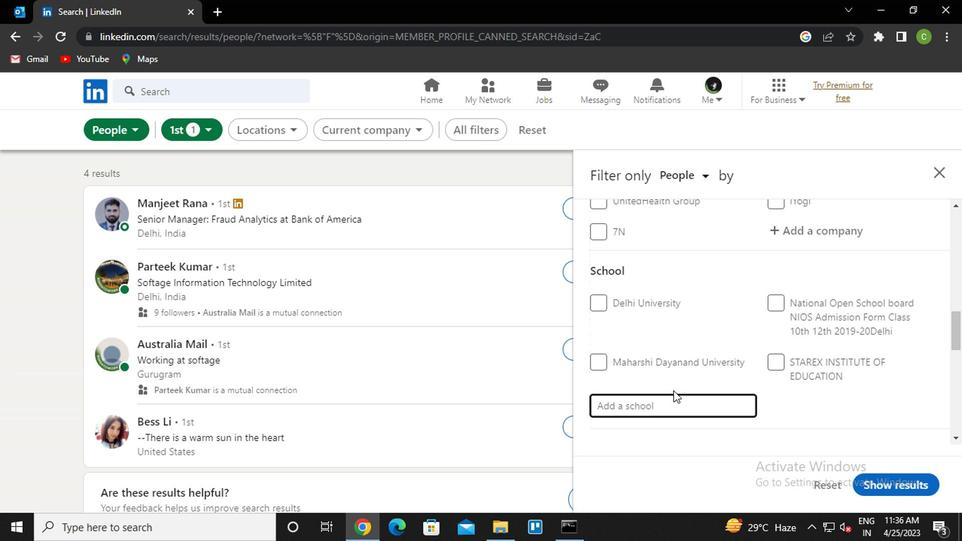 
Action: Key pressed <Key.caps_lock>K.R<Key.caps_lock>AMA
Screenshot: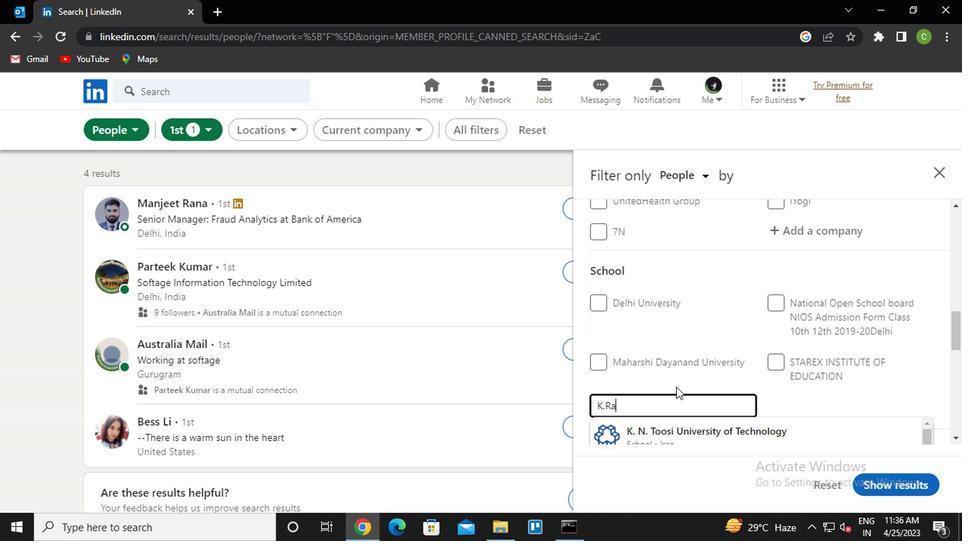 
Action: Mouse moved to (684, 360)
Screenshot: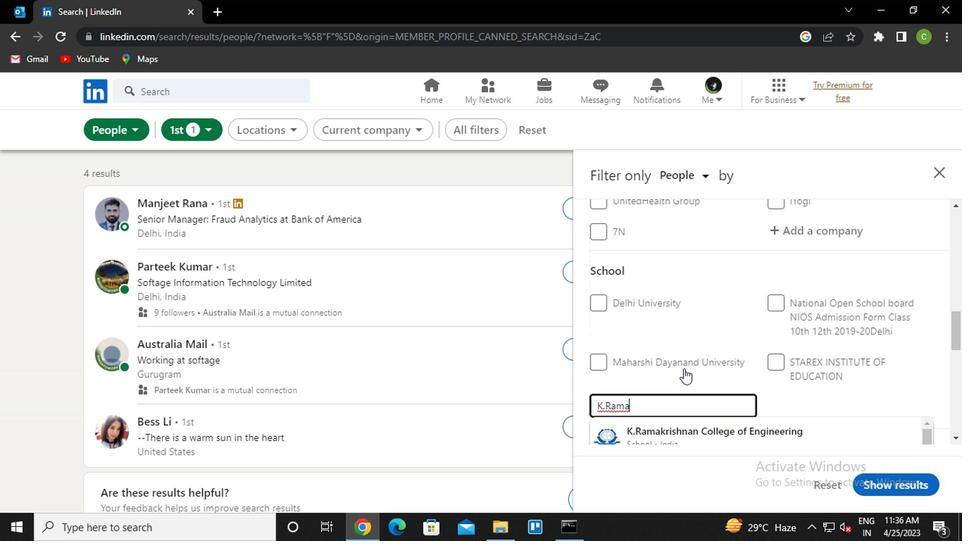 
Action: Mouse scrolled (684, 359) with delta (0, -1)
Screenshot: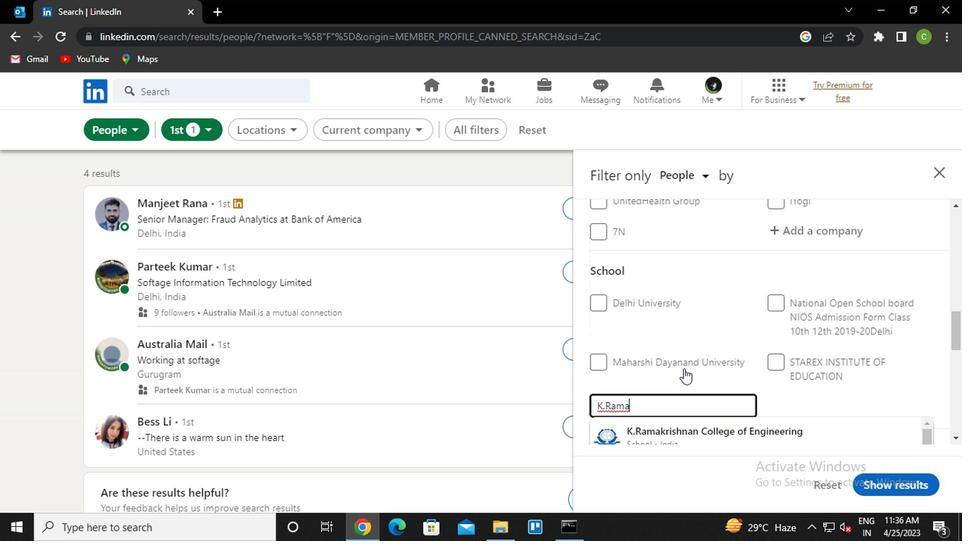 
Action: Mouse moved to (687, 354)
Screenshot: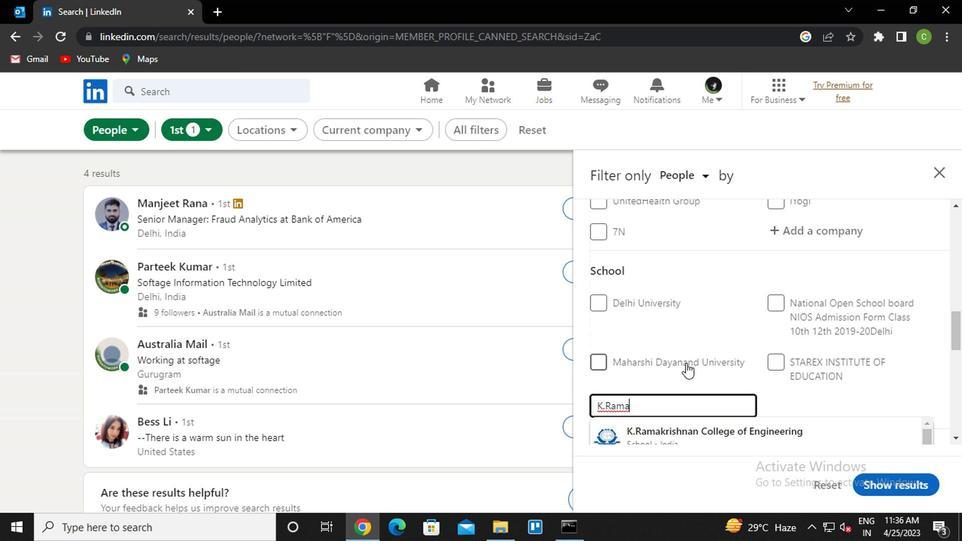 
Action: Mouse scrolled (687, 354) with delta (0, 0)
Screenshot: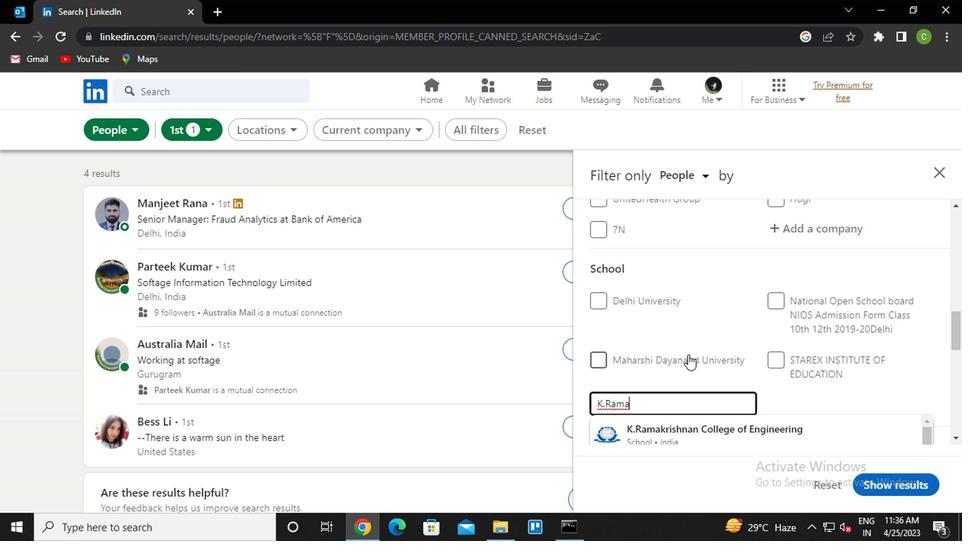 
Action: Mouse moved to (711, 313)
Screenshot: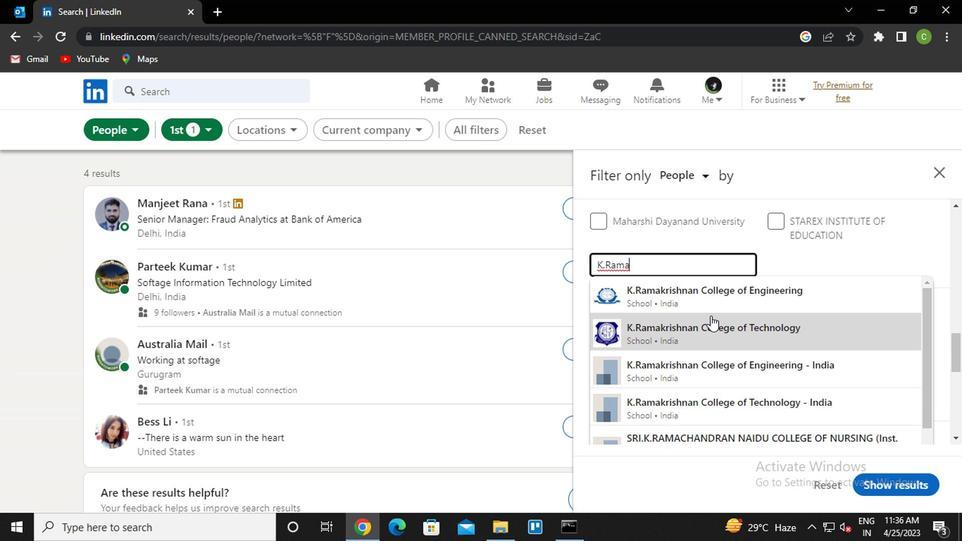 
Action: Mouse pressed left at (711, 313)
Screenshot: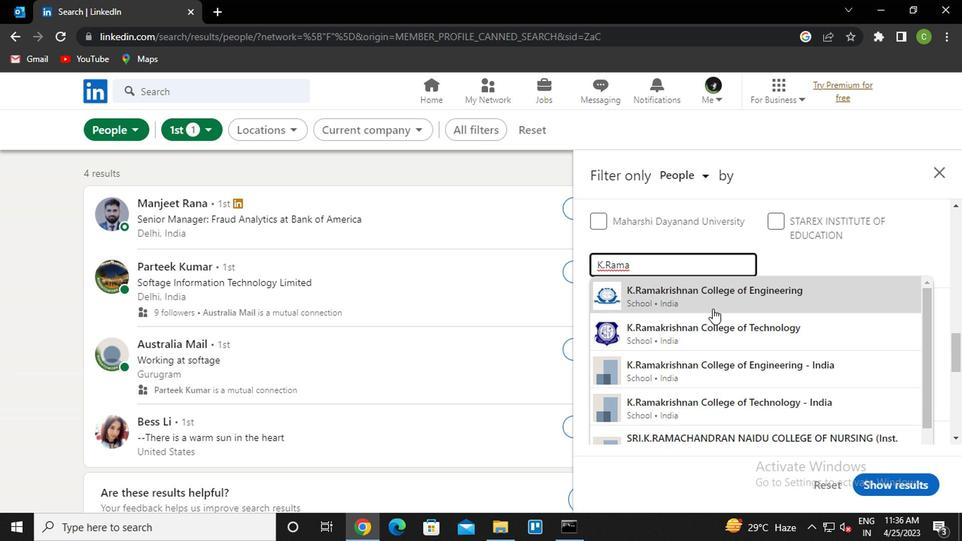 
Action: Mouse moved to (685, 310)
Screenshot: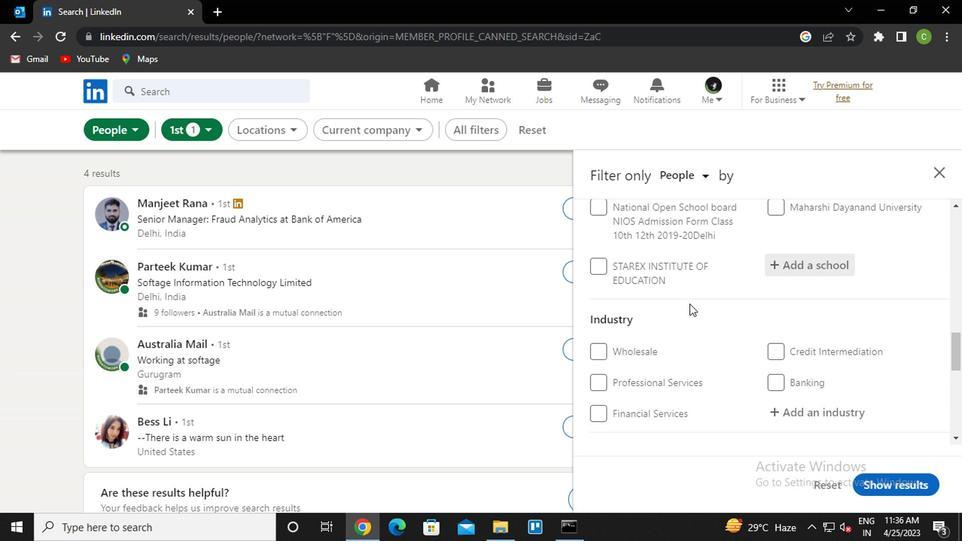 
Action: Mouse scrolled (685, 309) with delta (0, -1)
Screenshot: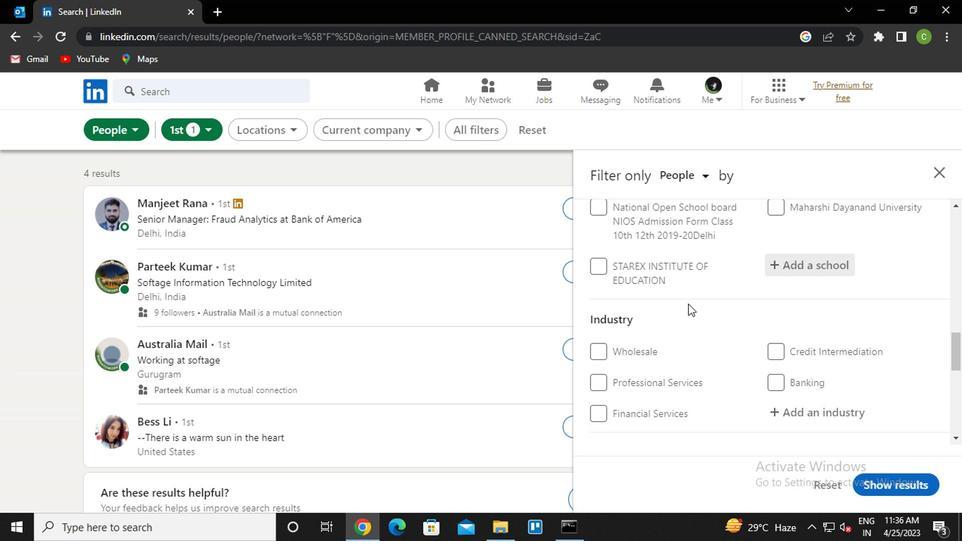 
Action: Mouse moved to (786, 342)
Screenshot: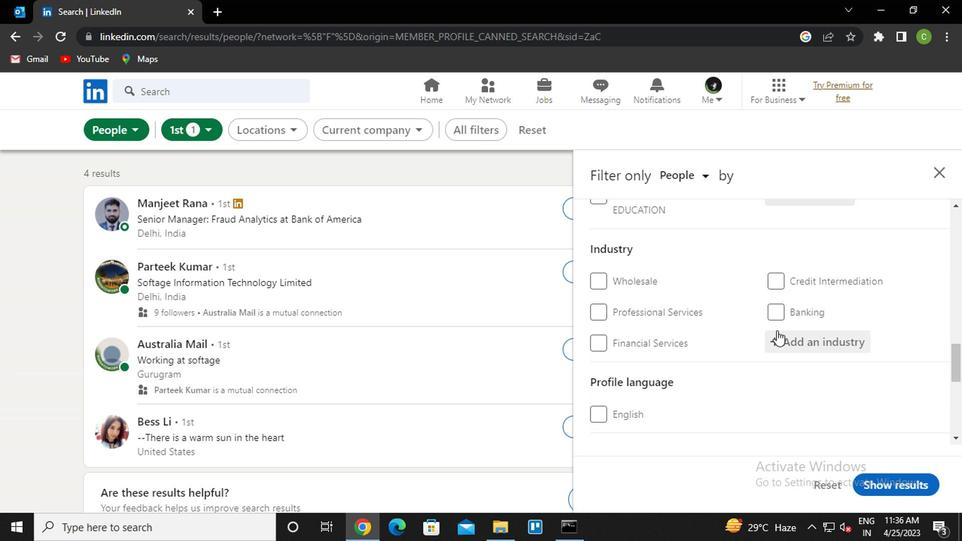 
Action: Mouse pressed left at (786, 342)
Screenshot: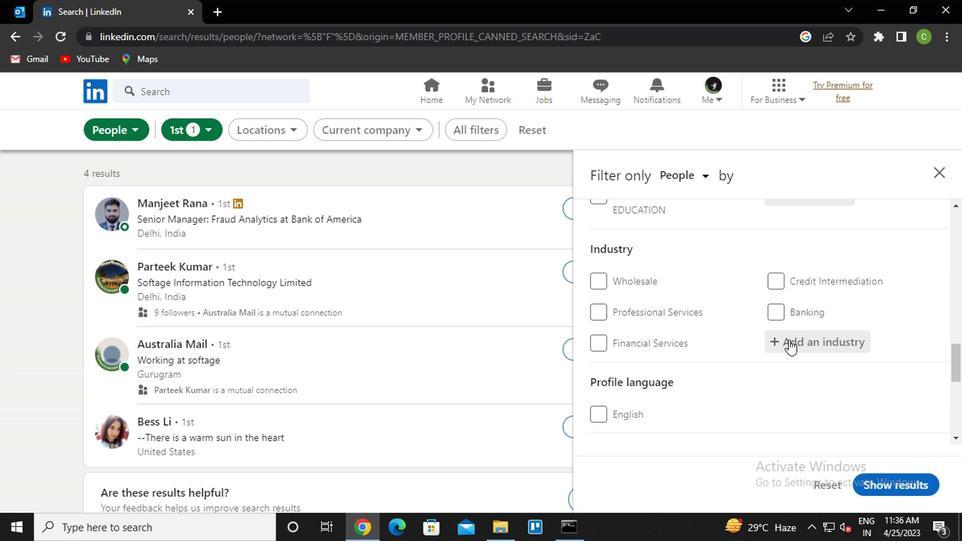 
Action: Key pressed <Key.caps_lock>M<Key.caps_lock>AGNETIV<Key.backspace>C
Screenshot: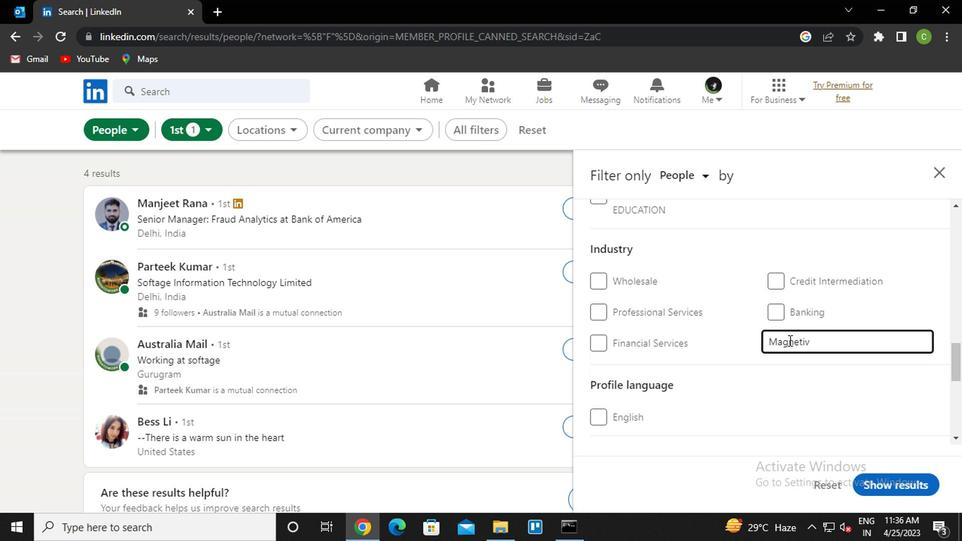 
Action: Mouse moved to (792, 365)
Screenshot: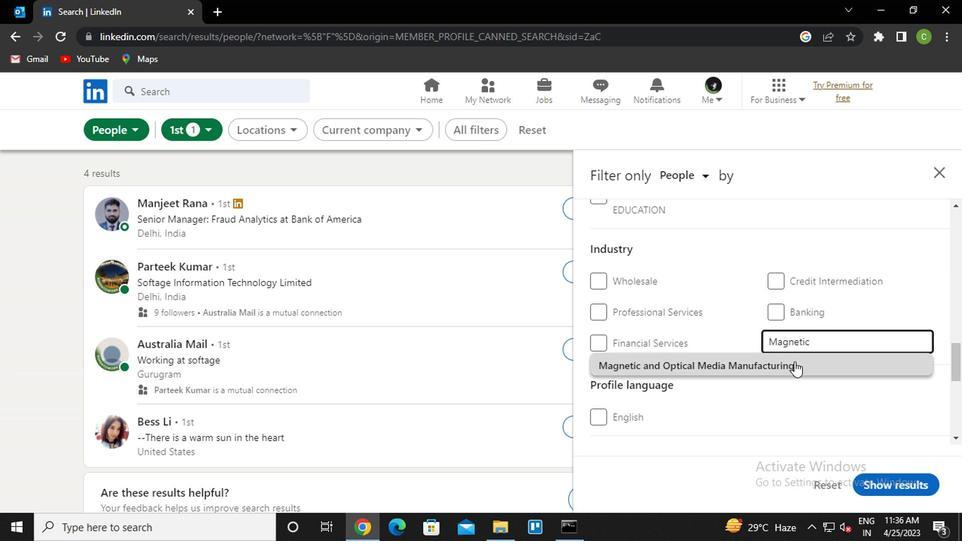 
Action: Mouse pressed left at (792, 365)
Screenshot: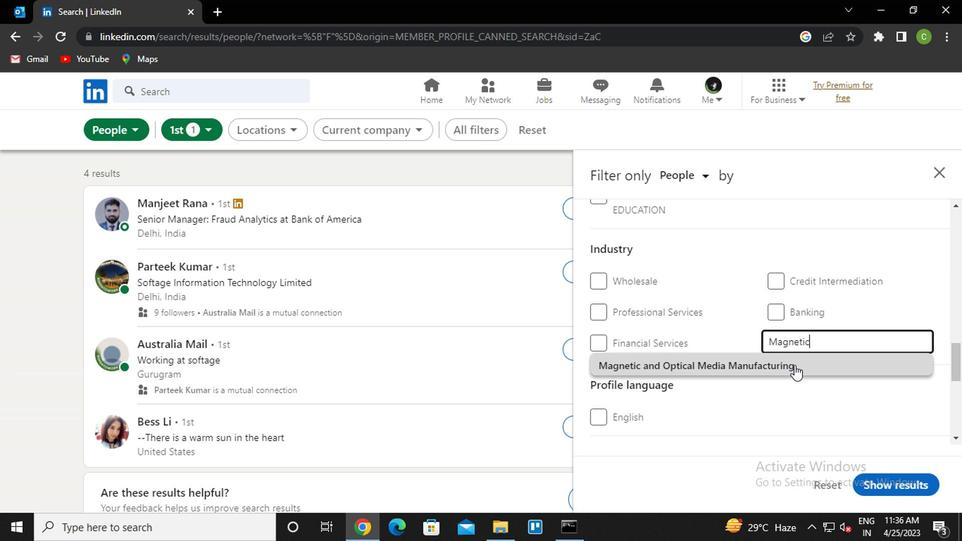 
Action: Mouse moved to (766, 363)
Screenshot: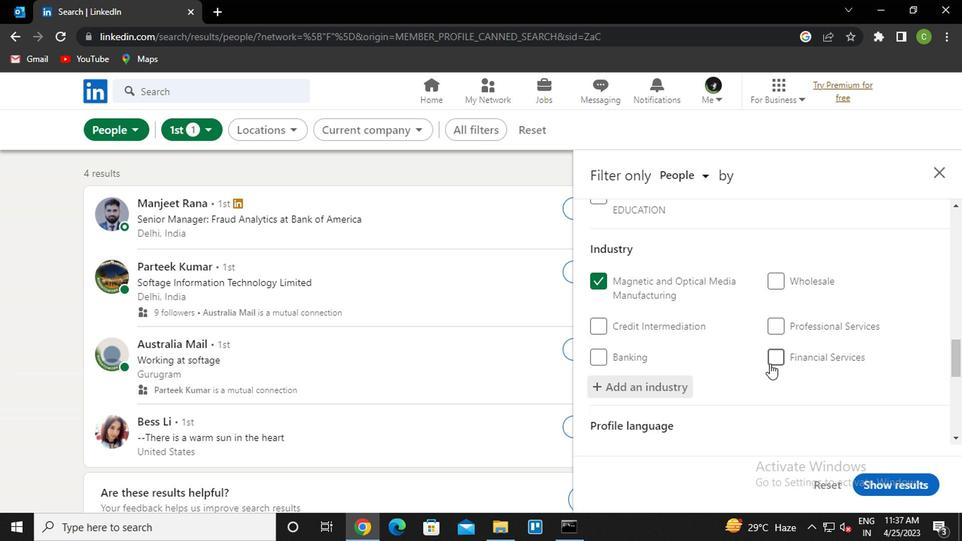 
Action: Mouse scrolled (766, 363) with delta (0, 0)
Screenshot: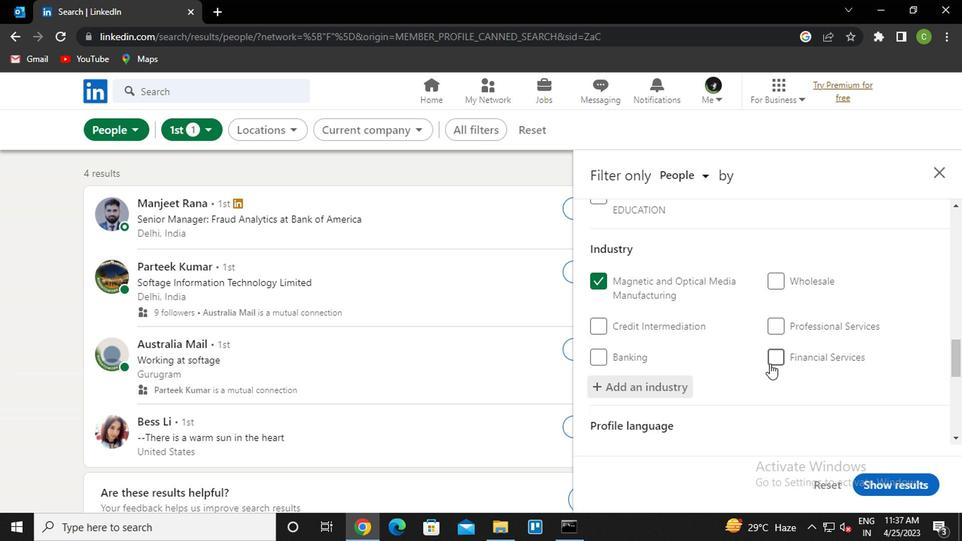 
Action: Mouse moved to (719, 354)
Screenshot: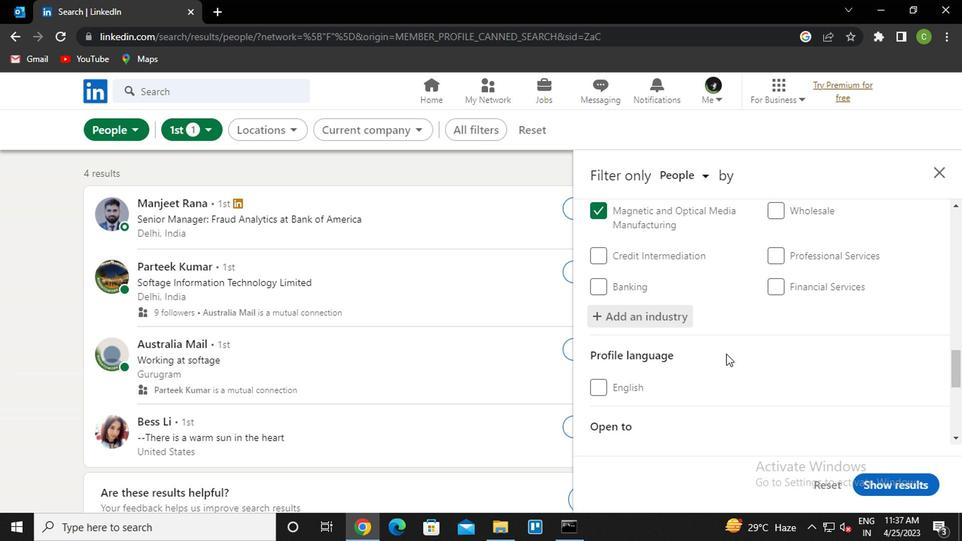 
Action: Mouse scrolled (719, 353) with delta (0, -1)
Screenshot: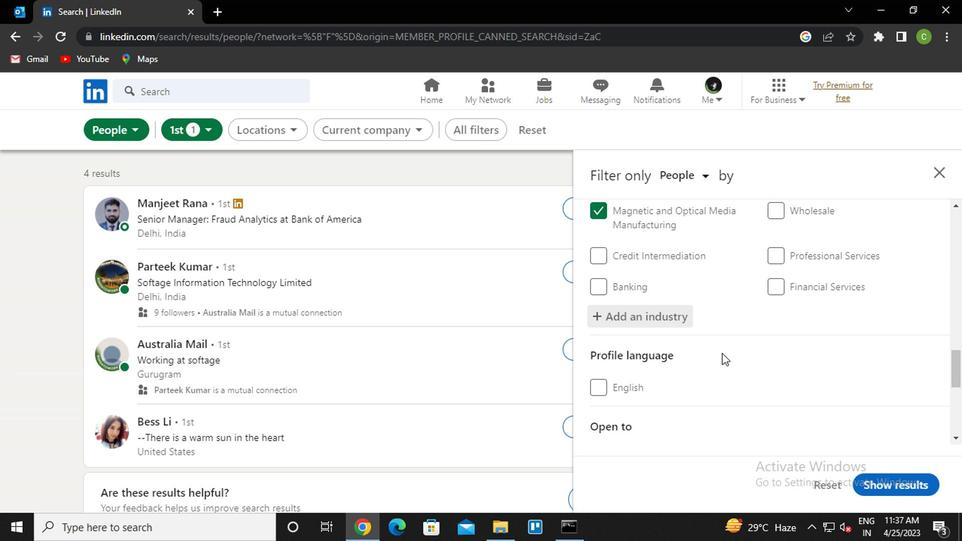 
Action: Mouse moved to (718, 354)
Screenshot: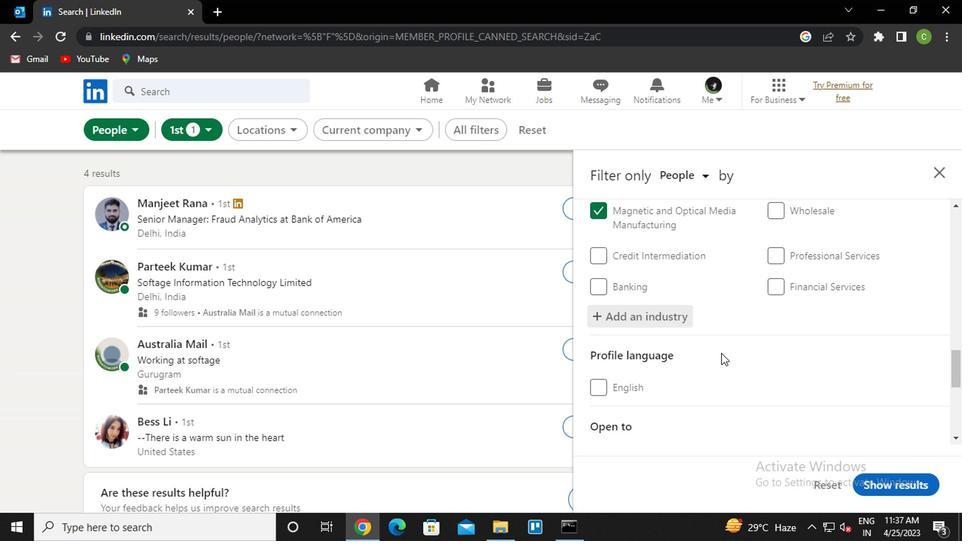 
Action: Mouse scrolled (718, 353) with delta (0, -1)
Screenshot: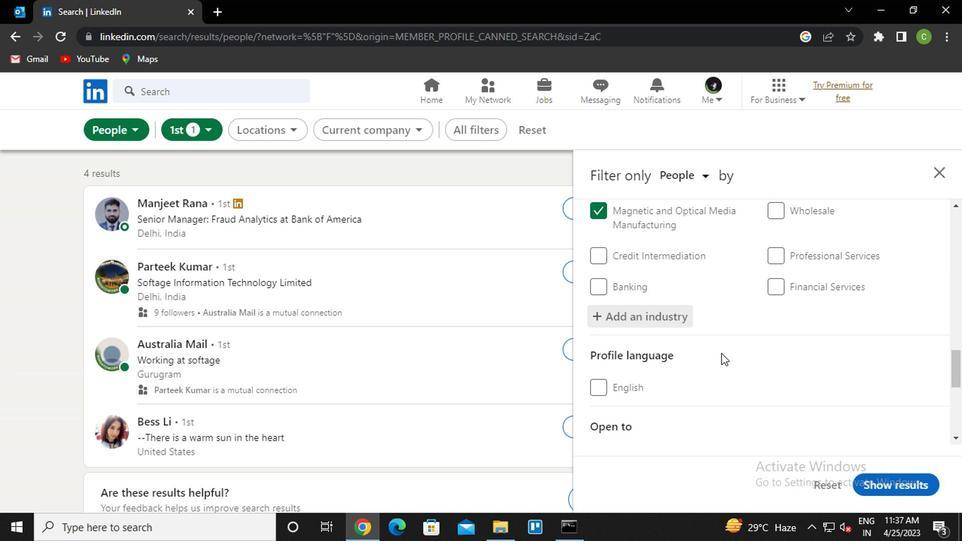 
Action: Mouse scrolled (718, 353) with delta (0, -1)
Screenshot: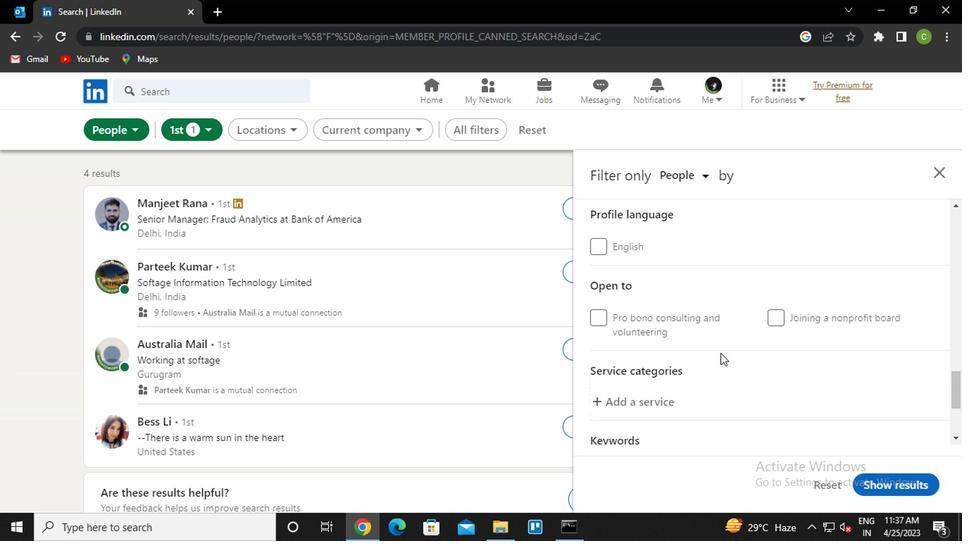 
Action: Mouse scrolled (718, 353) with delta (0, -1)
Screenshot: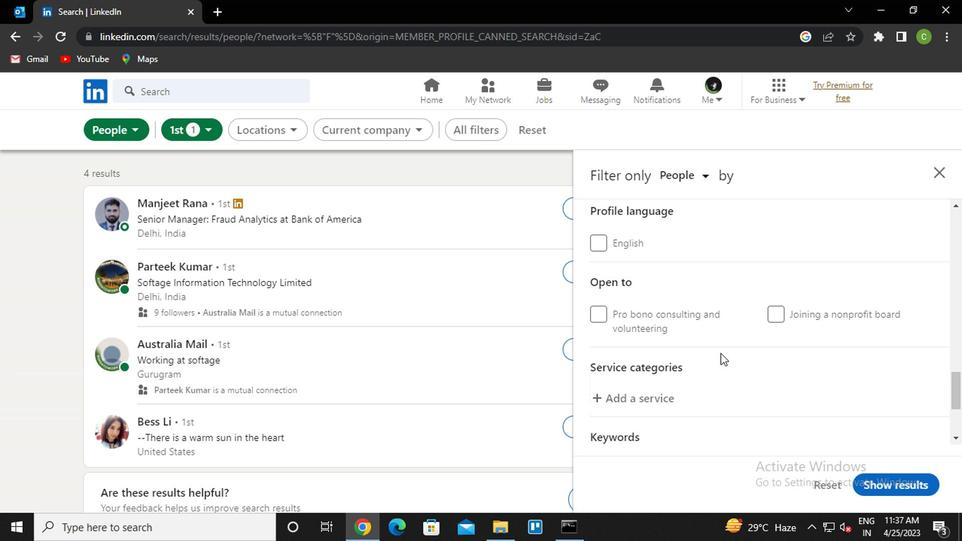 
Action: Mouse moved to (652, 274)
Screenshot: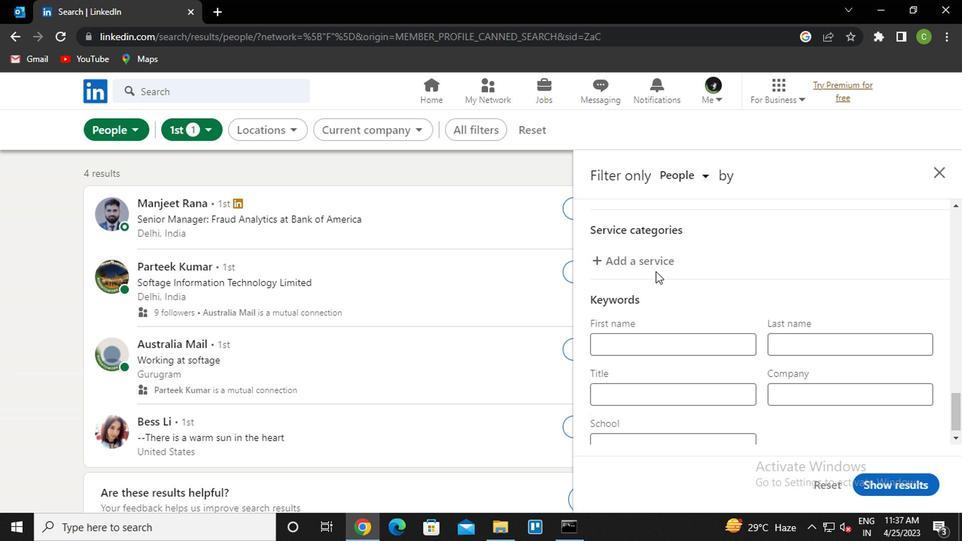 
Action: Mouse pressed left at (652, 274)
Screenshot: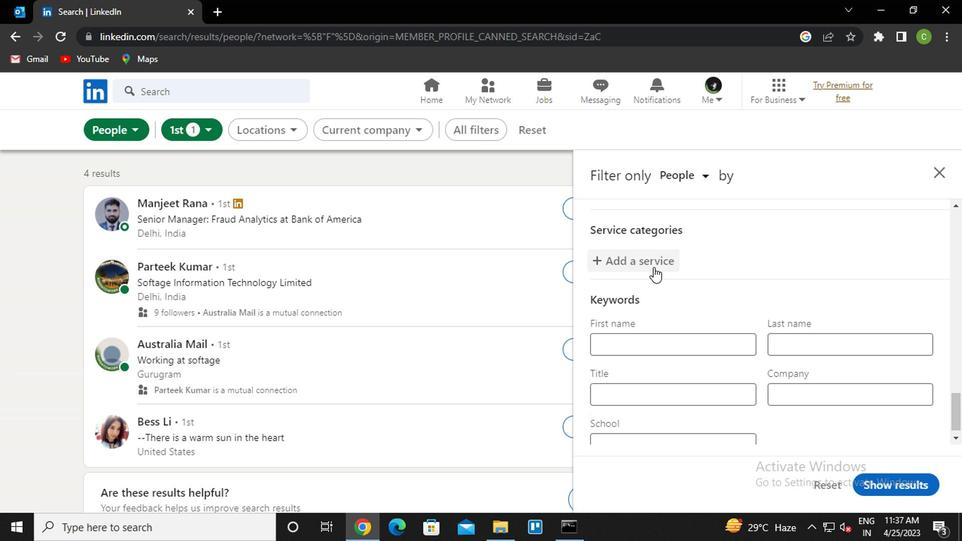 
Action: Key pressed <Key.caps_lock>HR<Key.space>
Screenshot: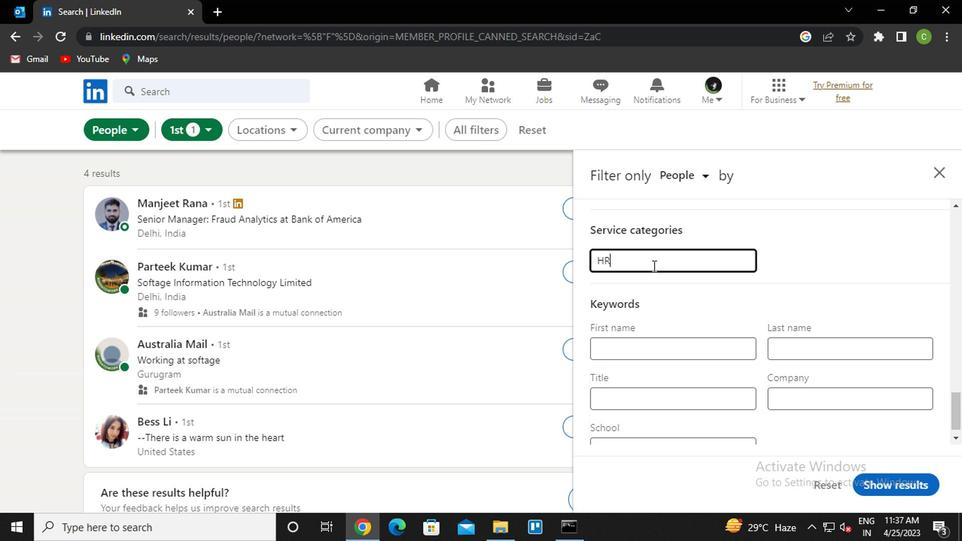 
Action: Mouse moved to (659, 340)
Screenshot: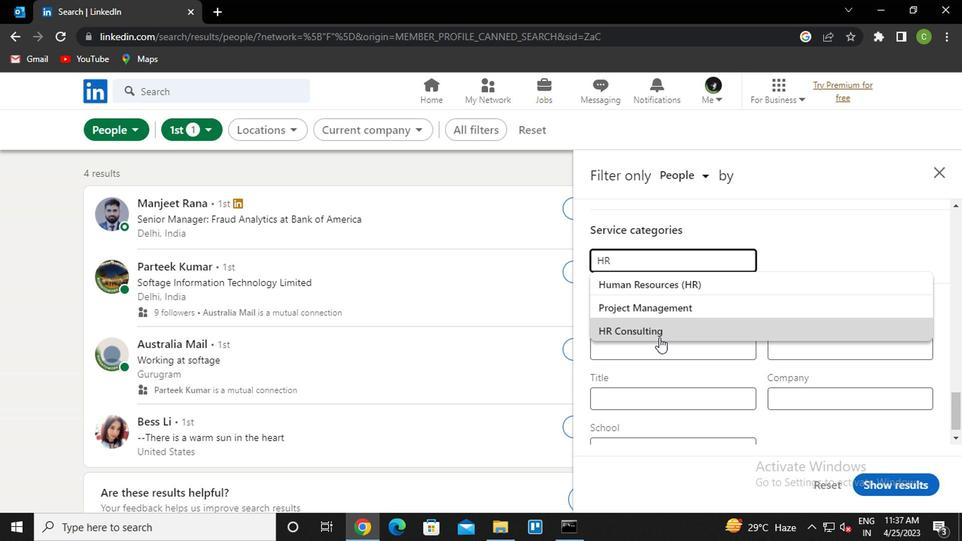 
Action: Mouse pressed left at (659, 340)
Screenshot: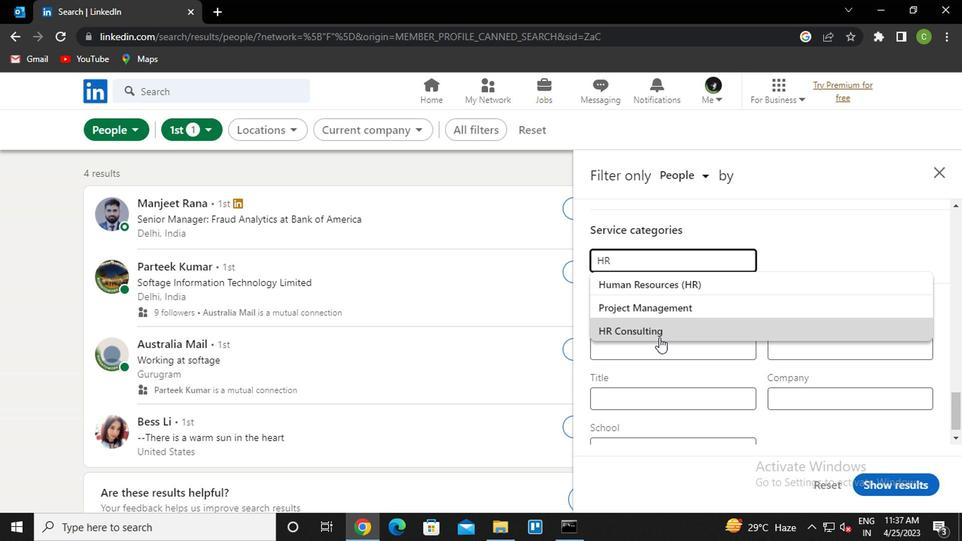 
Action: Mouse scrolled (659, 339) with delta (0, -1)
Screenshot: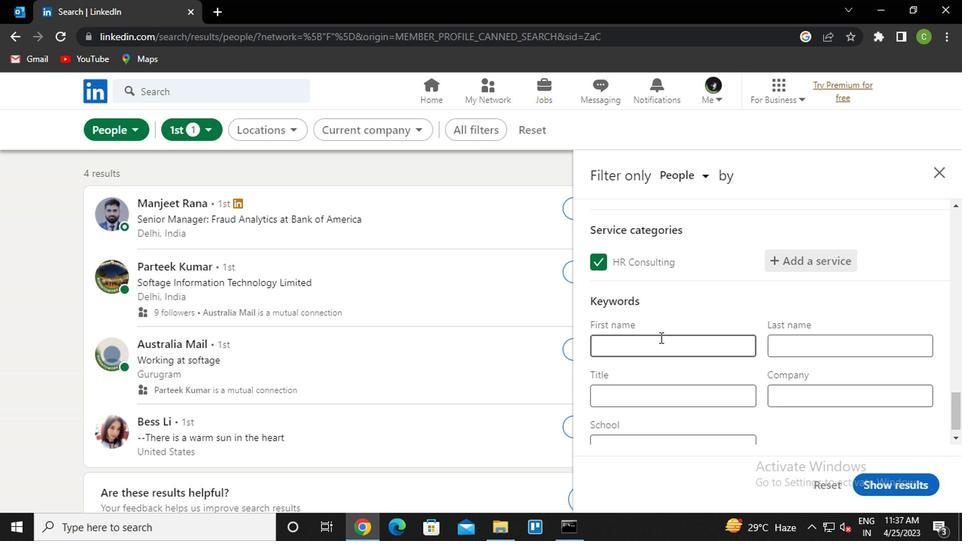 
Action: Mouse moved to (659, 340)
Screenshot: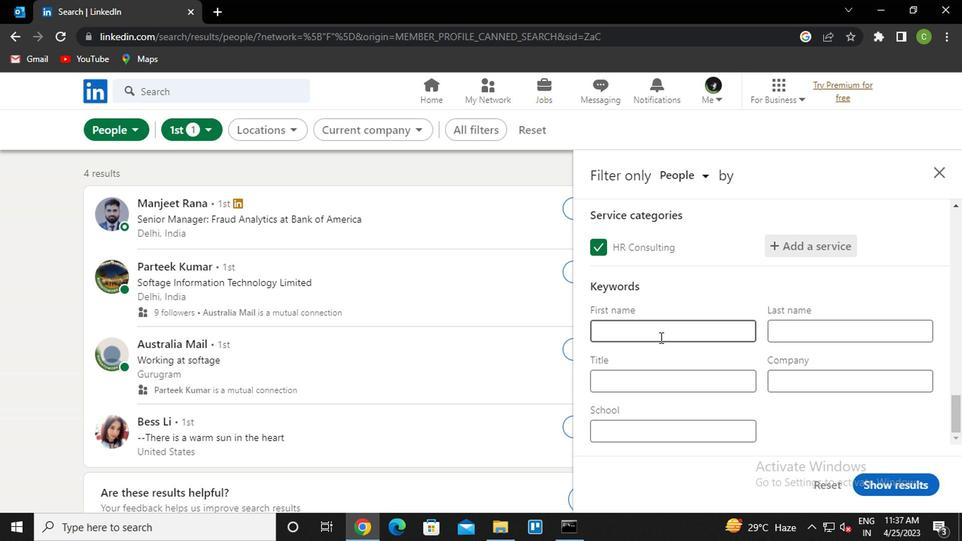 
Action: Mouse scrolled (659, 340) with delta (0, 0)
Screenshot: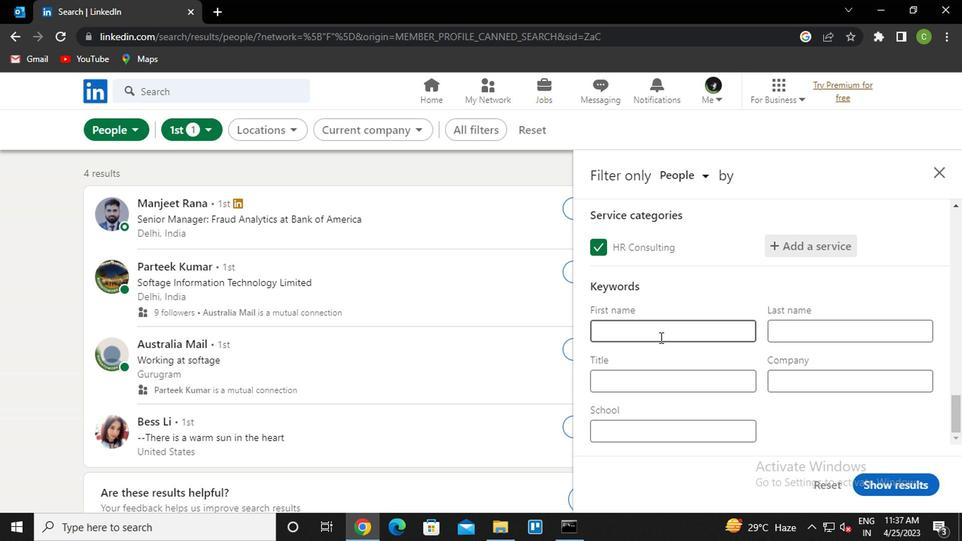 
Action: Mouse moved to (635, 370)
Screenshot: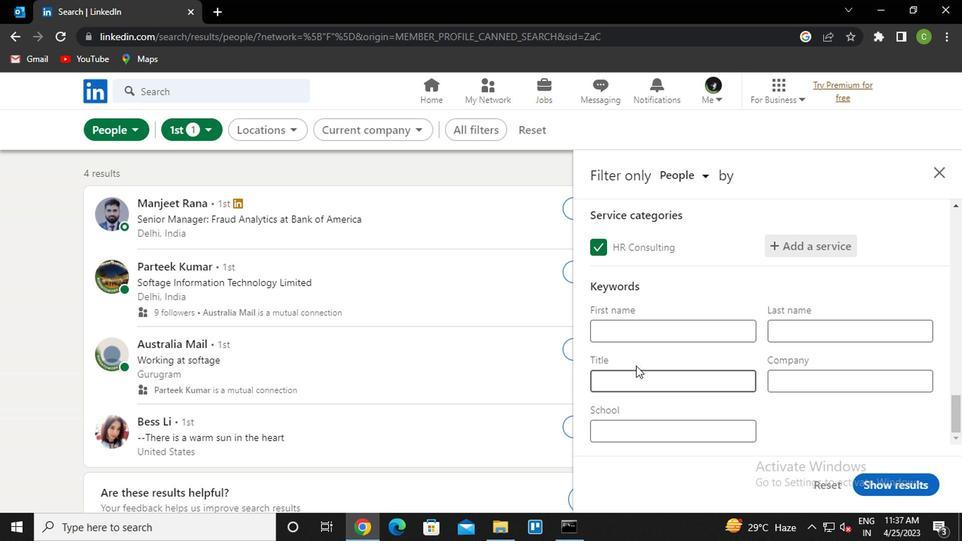 
Action: Mouse pressed left at (635, 370)
Screenshot: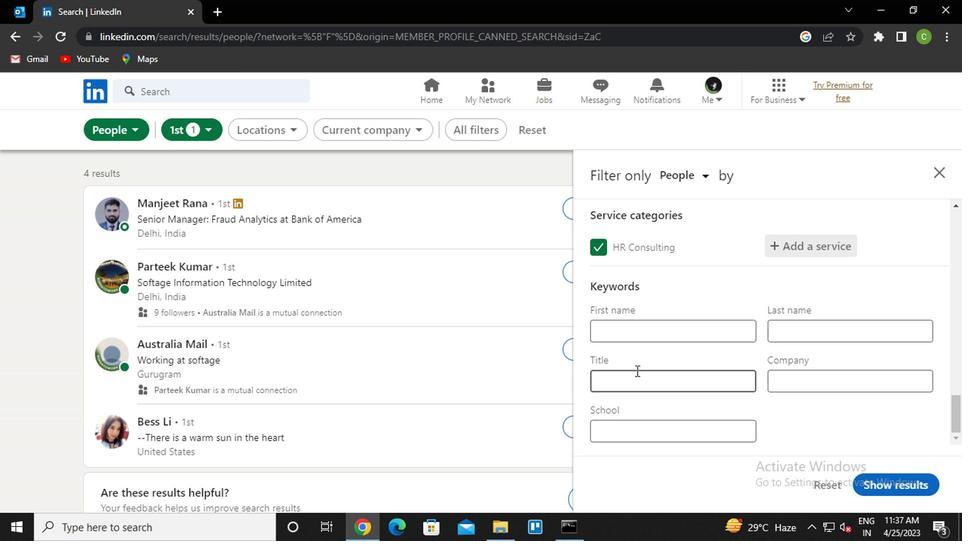 
Action: Mouse moved to (635, 371)
Screenshot: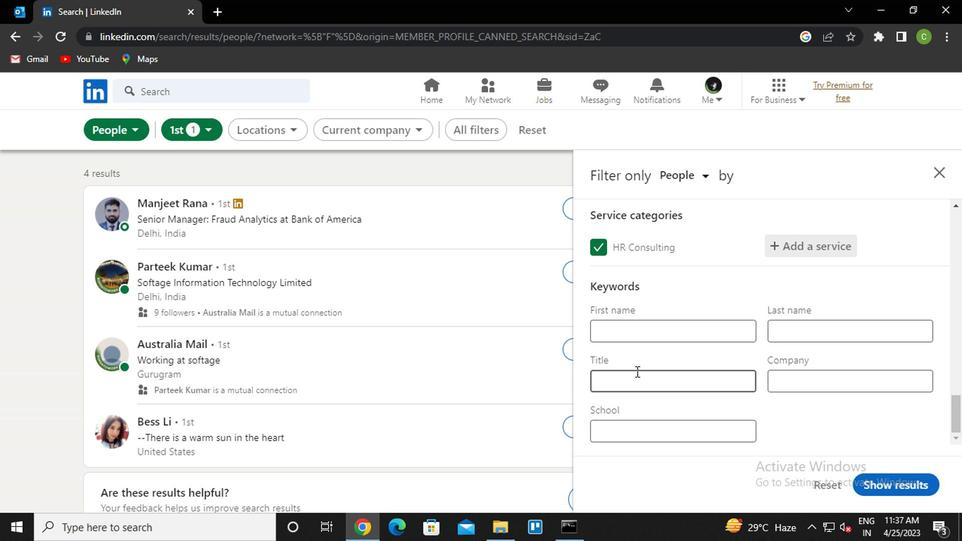 
Action: Key pressed <Key.caps_lock><Key.caps_lock>F<Key.caps_lock>INANCE<Key.space><Key.caps_lock>D<Key.caps_lock>IRECTOR
Screenshot: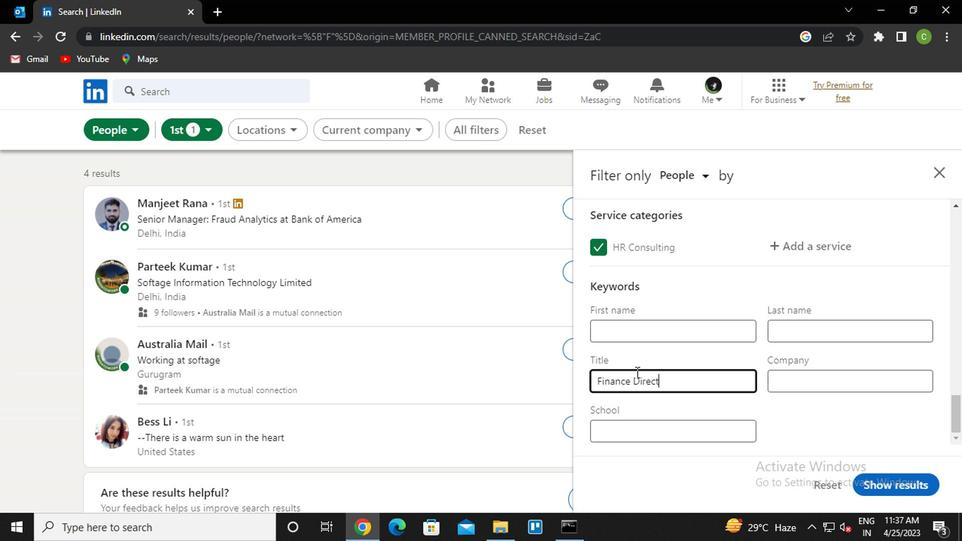 
Action: Mouse moved to (869, 465)
Screenshot: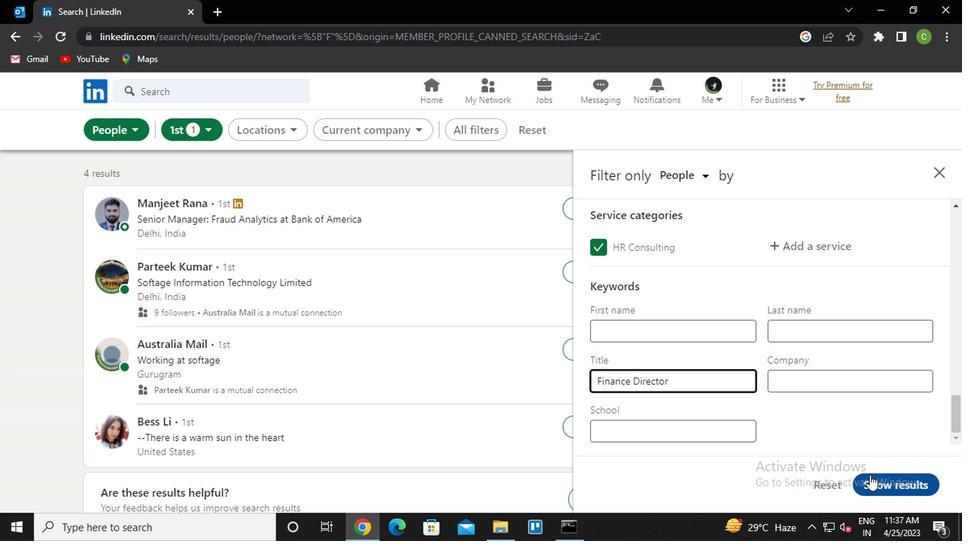 
Action: Mouse pressed left at (869, 465)
Screenshot: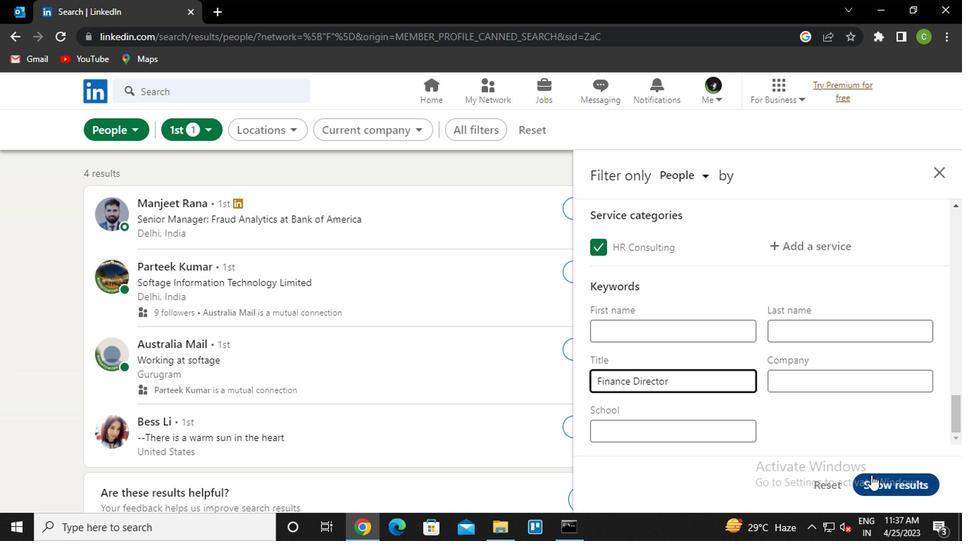 
Action: Mouse moved to (607, 452)
Screenshot: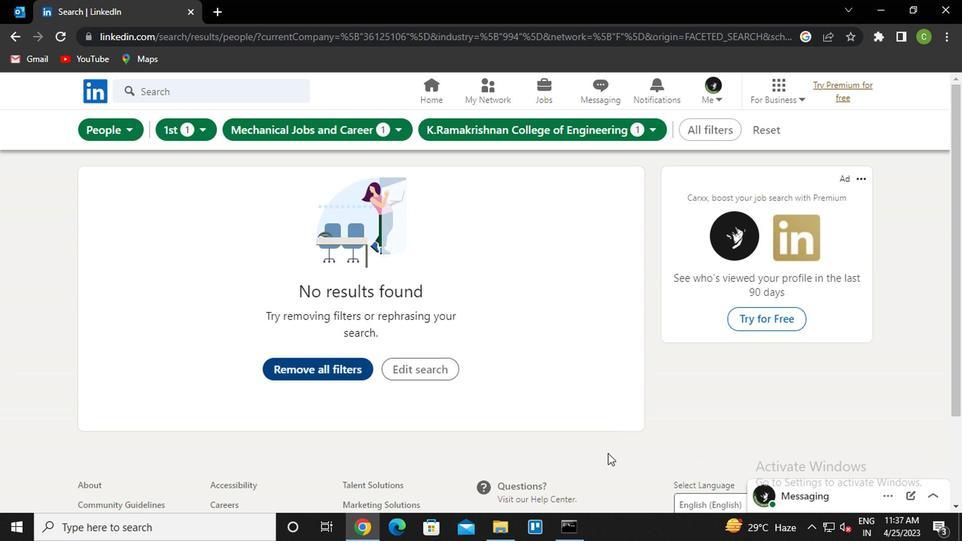 
